 Task: Create a due date automation trigger when advanced on, 2 hours after a card is due add fields with custom field "Resume" set to a date less than 1 days from now.
Action: Mouse moved to (835, 248)
Screenshot: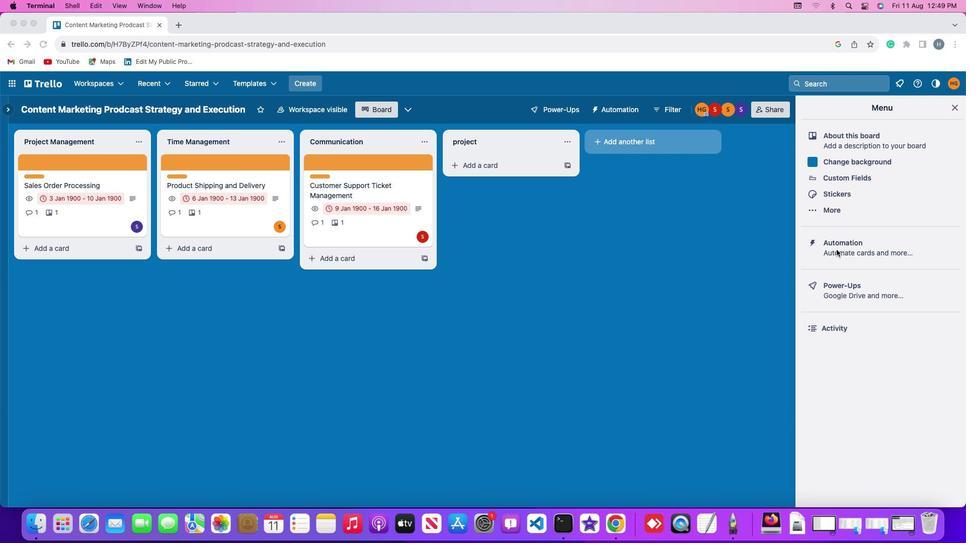 
Action: Mouse pressed left at (835, 248)
Screenshot: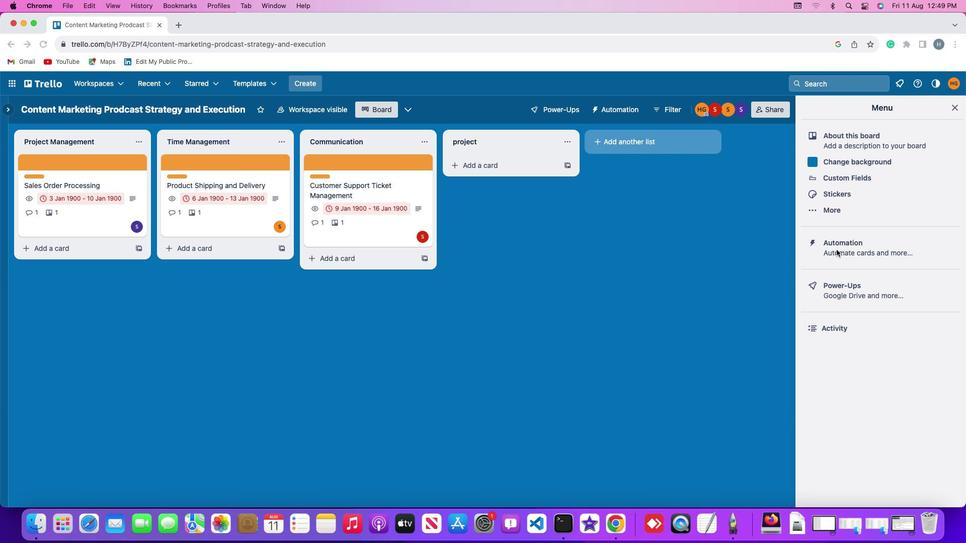 
Action: Mouse pressed left at (835, 248)
Screenshot: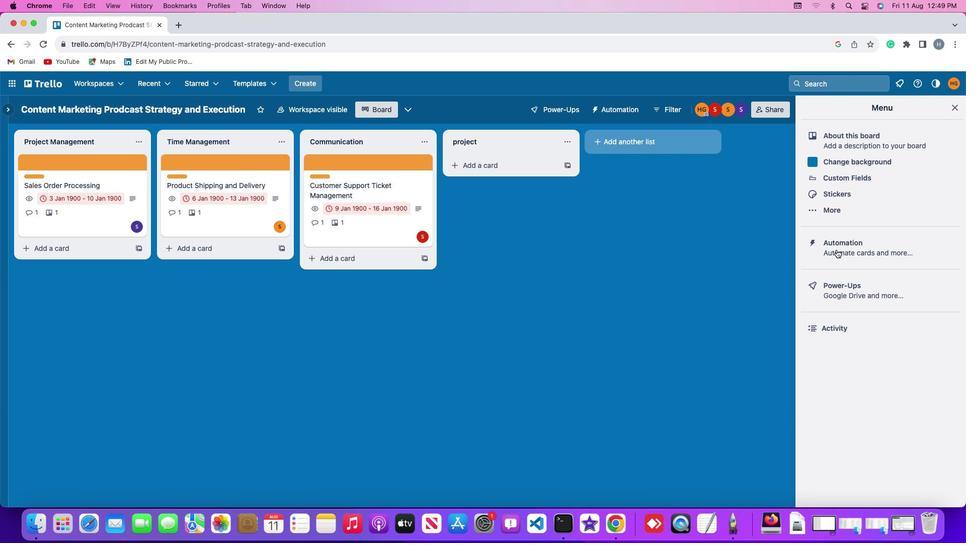 
Action: Mouse moved to (44, 238)
Screenshot: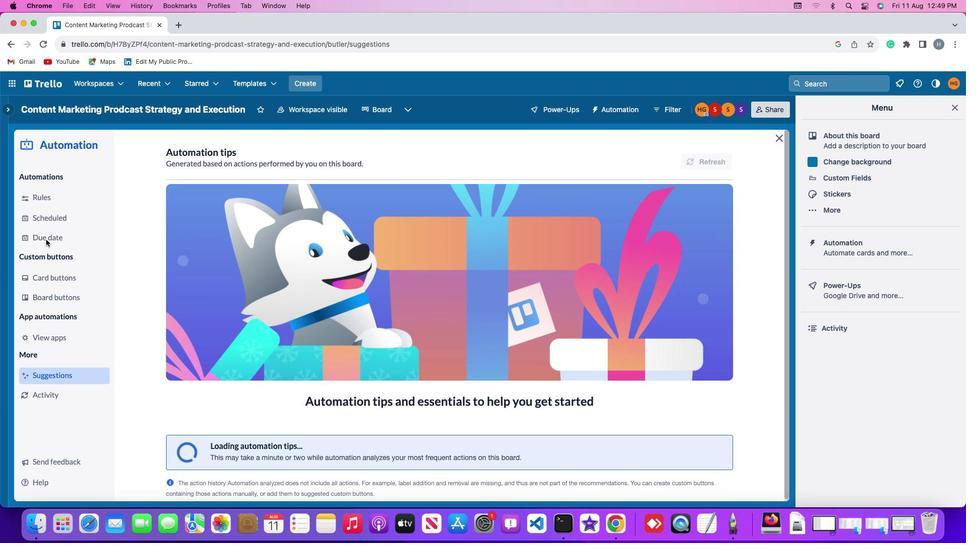 
Action: Mouse pressed left at (44, 238)
Screenshot: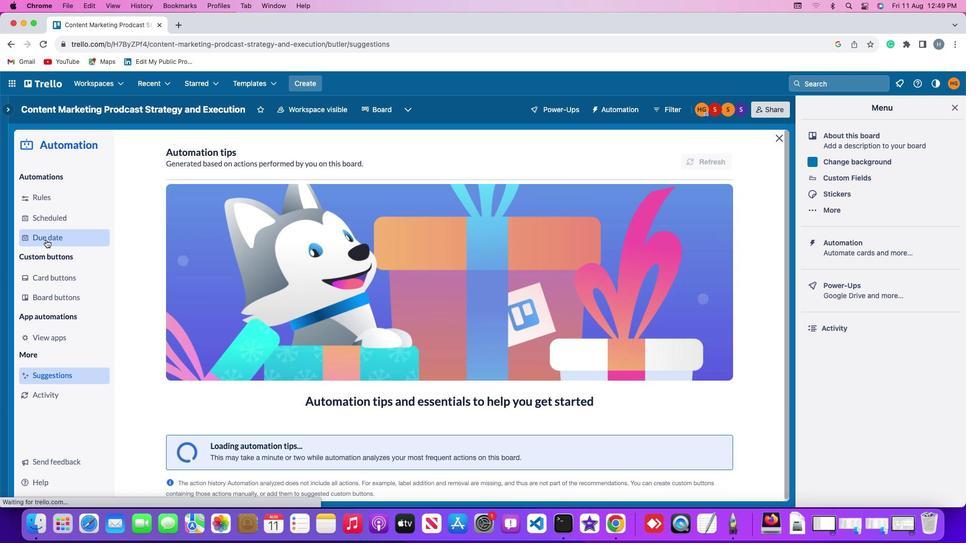 
Action: Mouse moved to (688, 155)
Screenshot: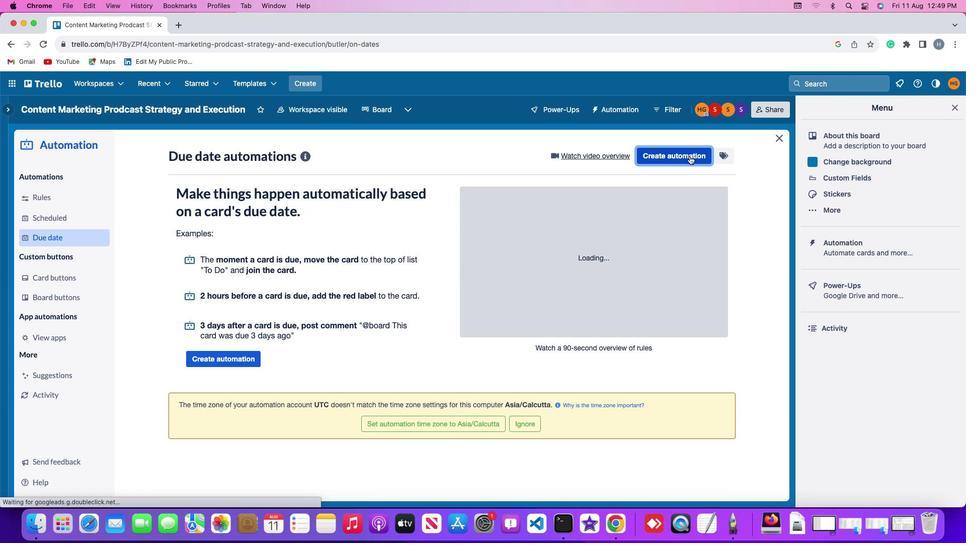 
Action: Mouse pressed left at (688, 155)
Screenshot: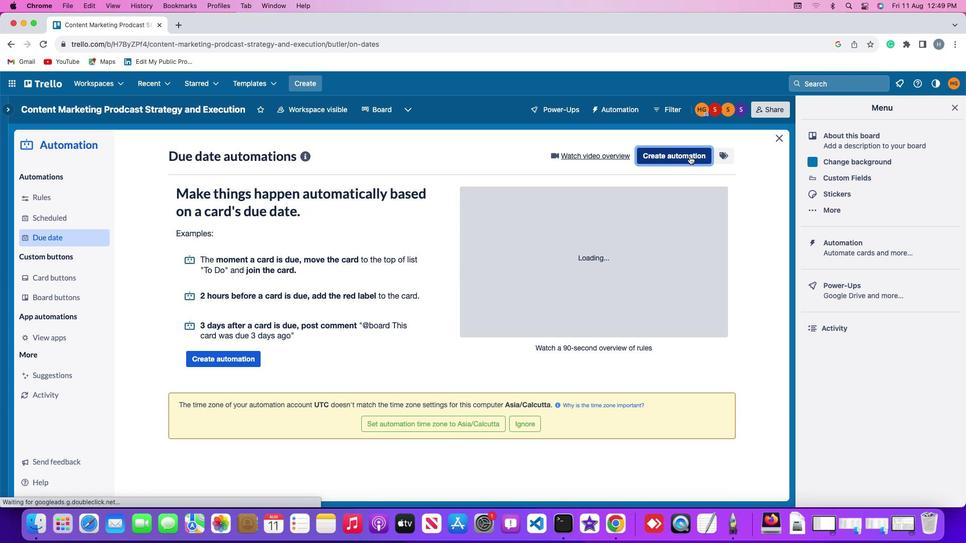 
Action: Mouse moved to (231, 251)
Screenshot: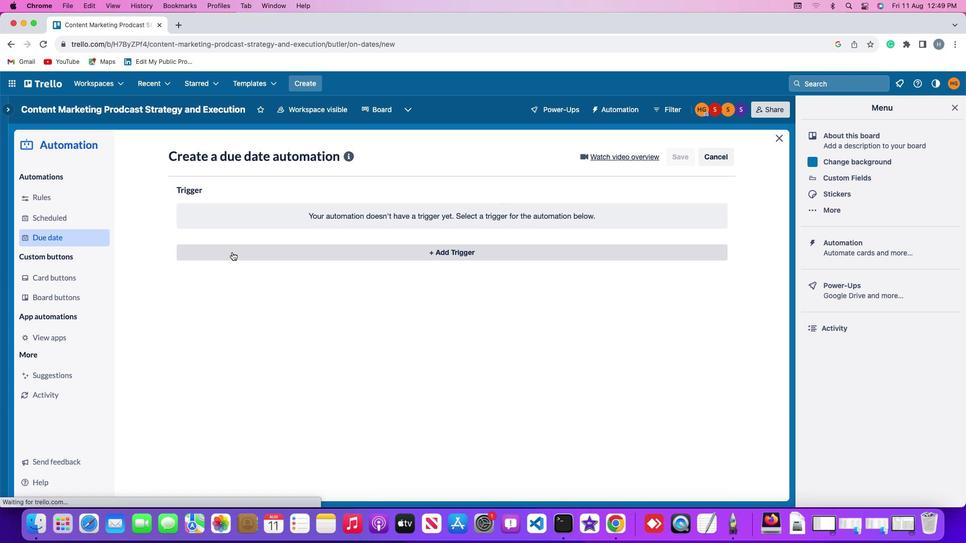 
Action: Mouse pressed left at (231, 251)
Screenshot: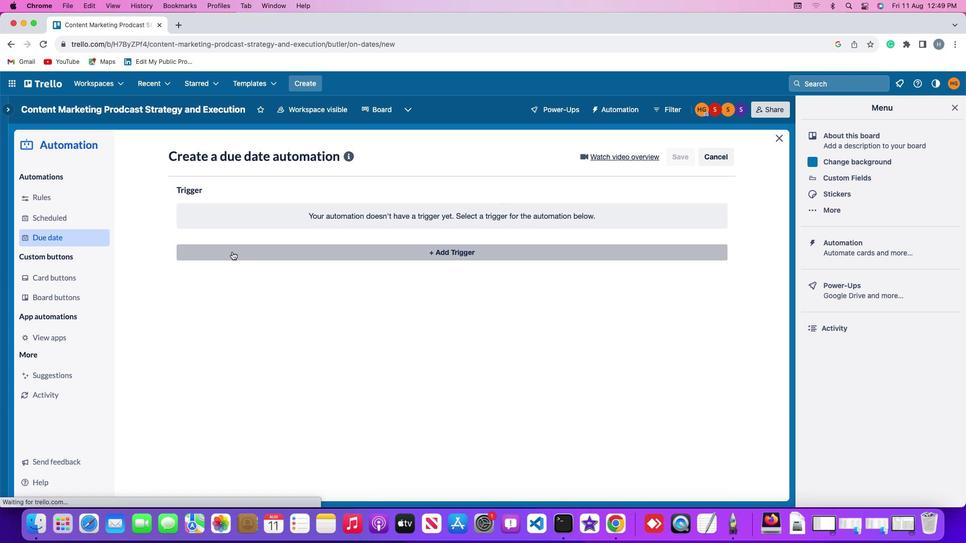 
Action: Mouse moved to (193, 407)
Screenshot: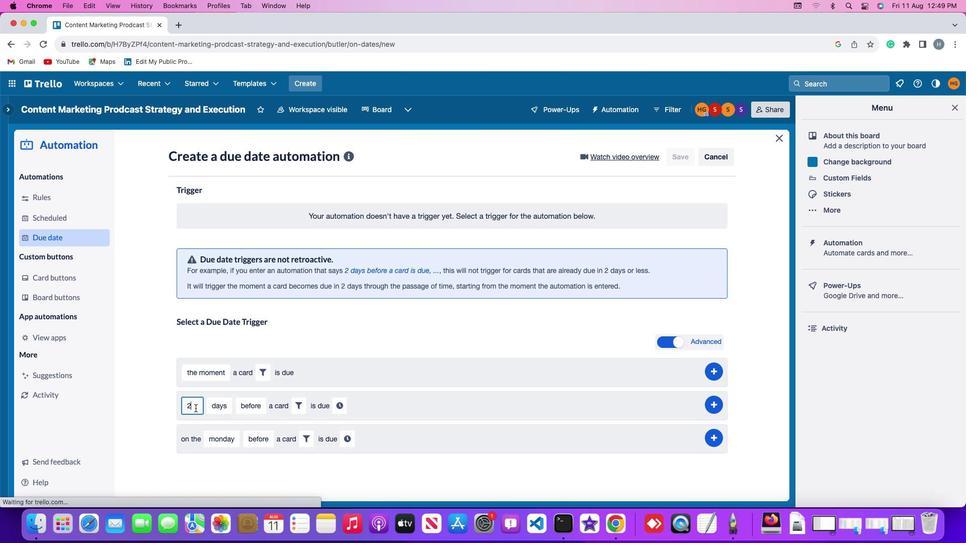 
Action: Mouse pressed left at (193, 407)
Screenshot: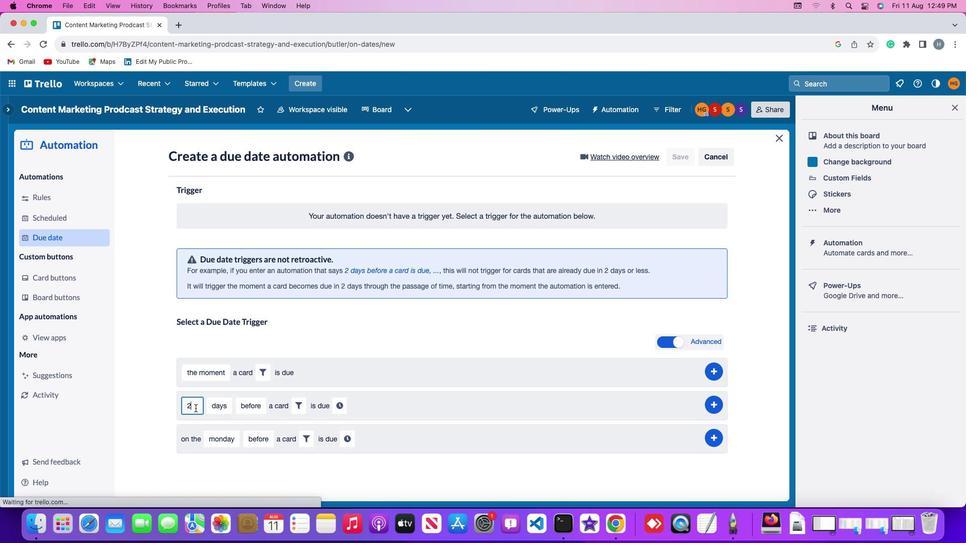 
Action: Mouse moved to (193, 407)
Screenshot: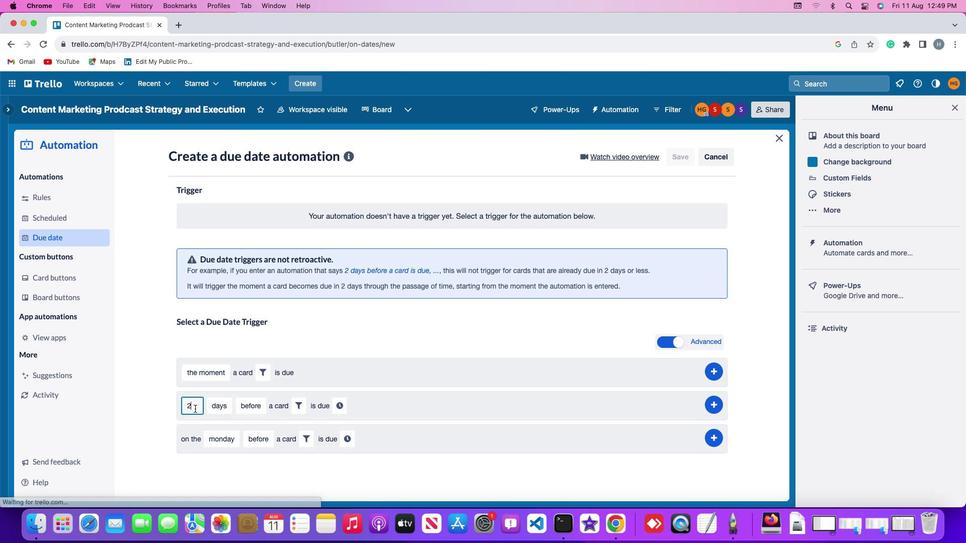 
Action: Key pressed Key.backspace'2'
Screenshot: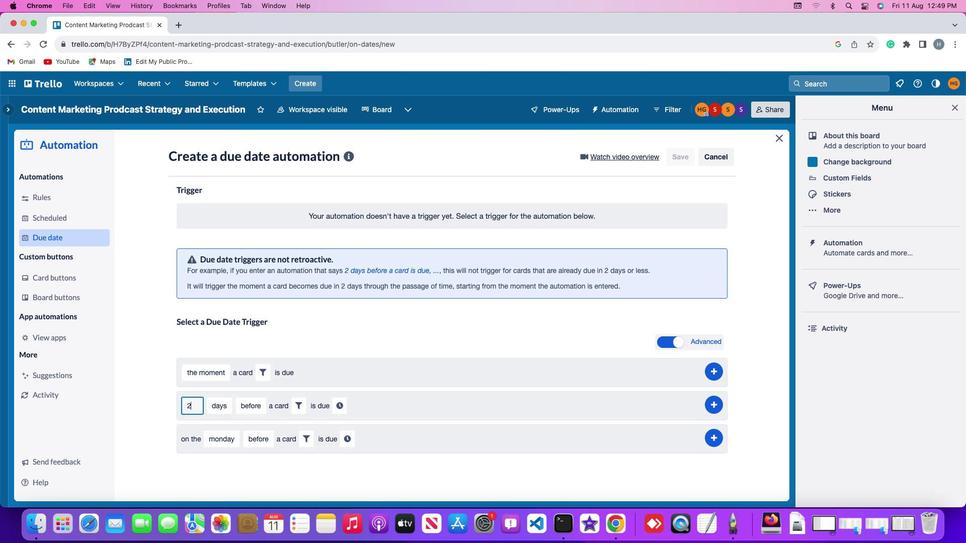 
Action: Mouse moved to (211, 404)
Screenshot: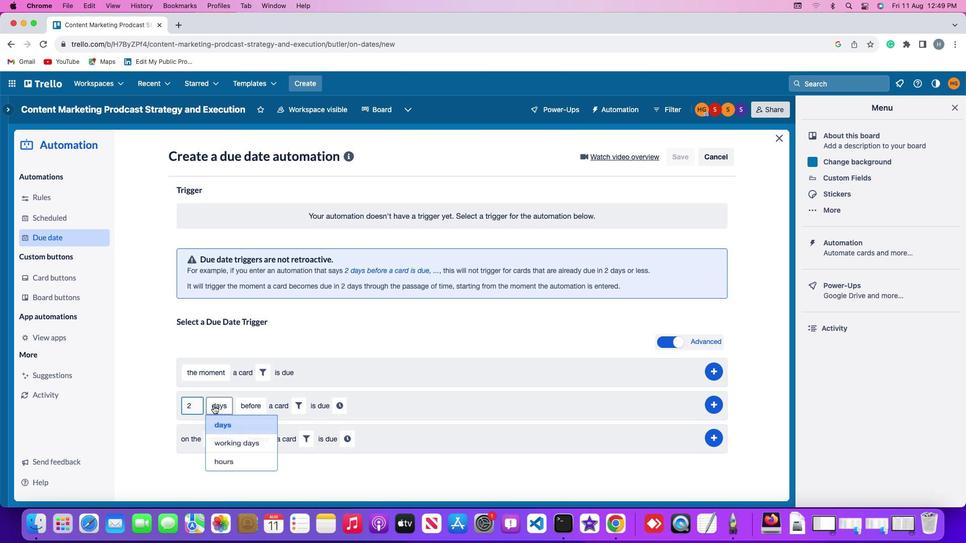 
Action: Mouse pressed left at (211, 404)
Screenshot: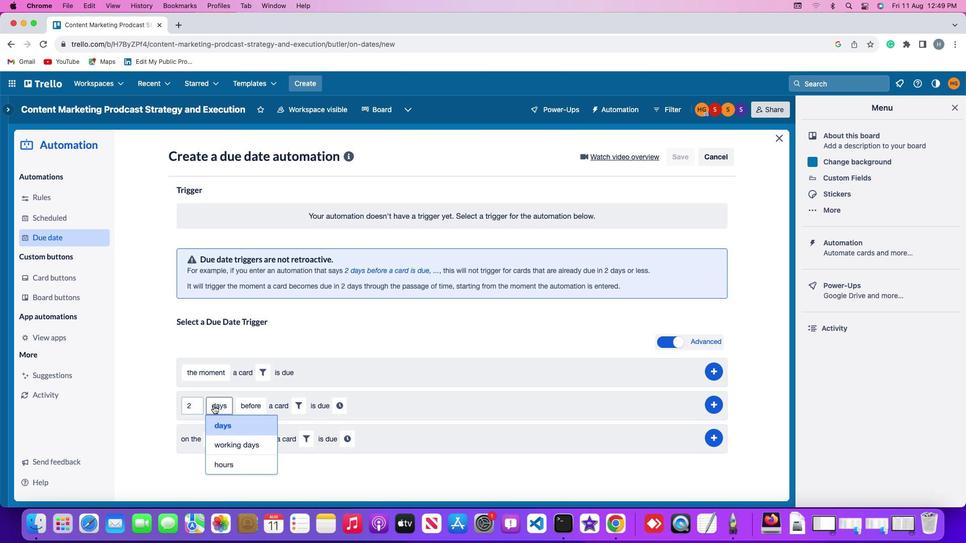 
Action: Mouse moved to (224, 470)
Screenshot: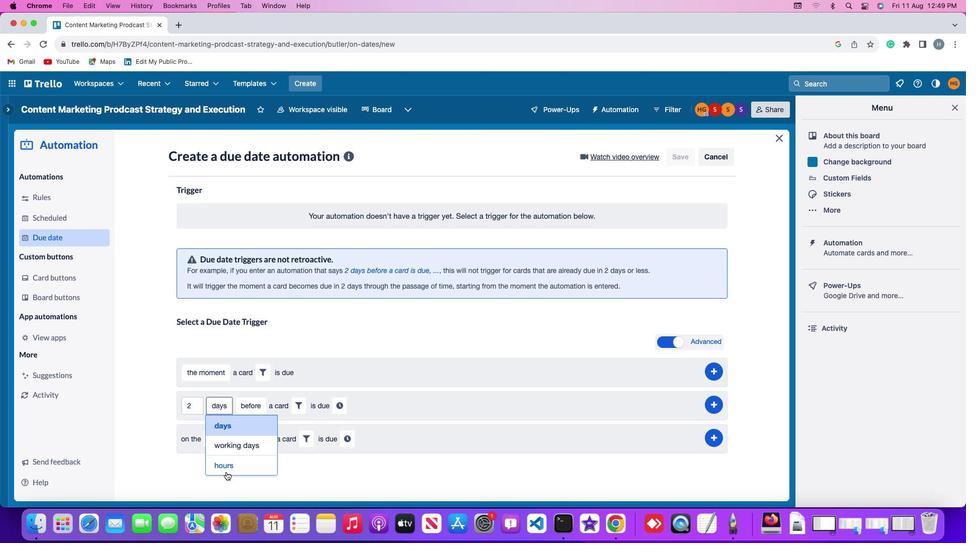 
Action: Mouse pressed left at (224, 470)
Screenshot: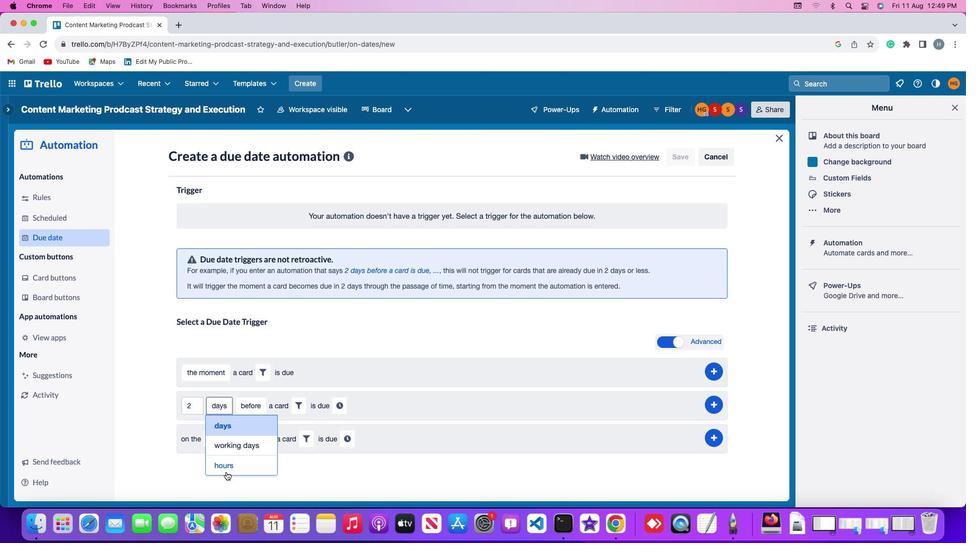 
Action: Mouse moved to (251, 405)
Screenshot: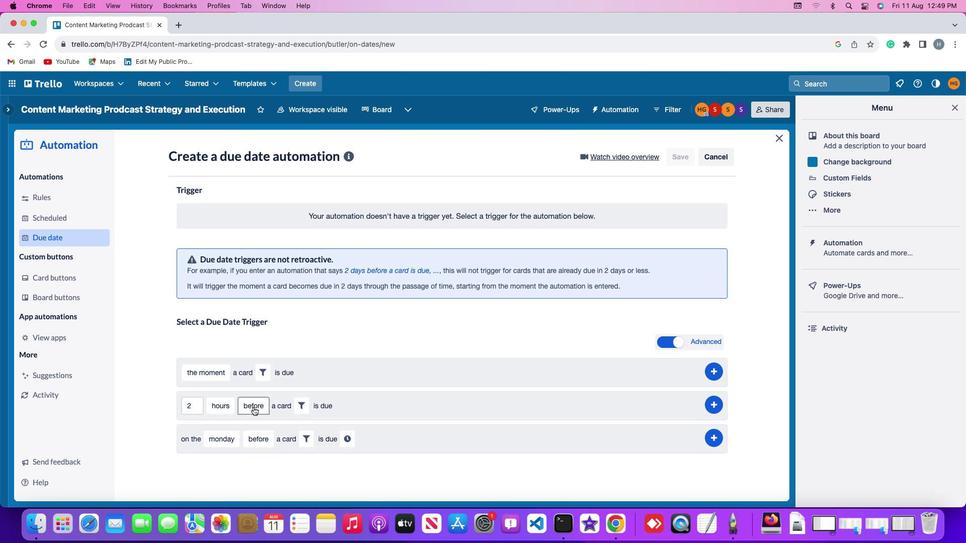
Action: Mouse pressed left at (251, 405)
Screenshot: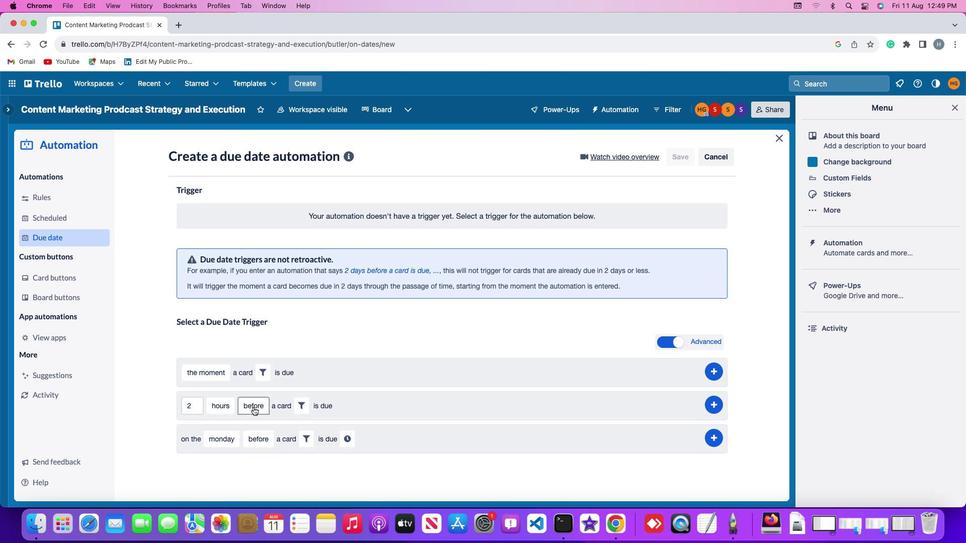 
Action: Mouse moved to (259, 441)
Screenshot: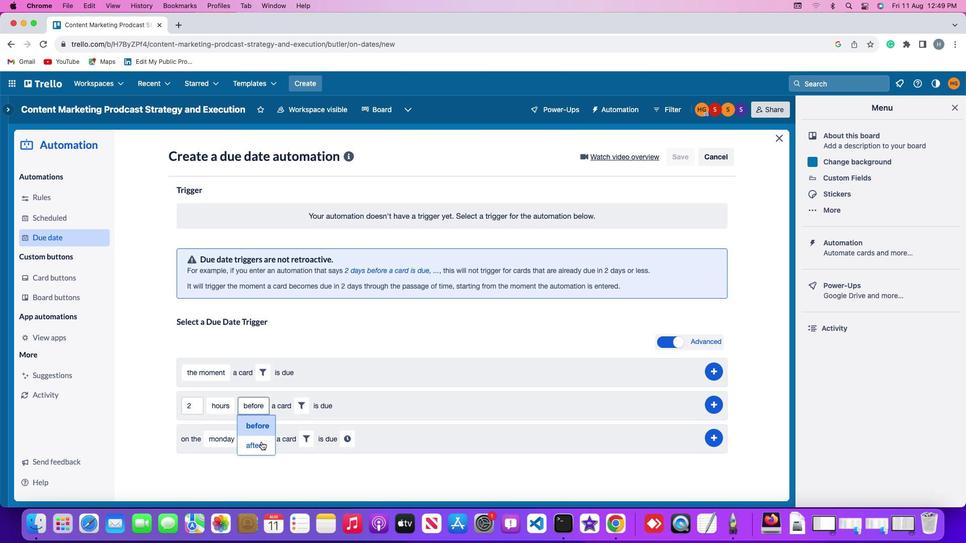 
Action: Mouse pressed left at (259, 441)
Screenshot: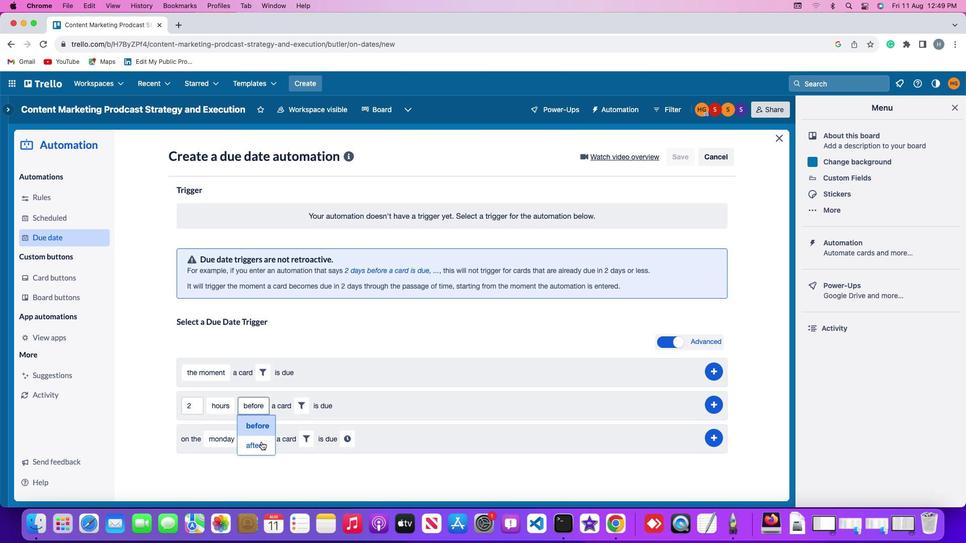
Action: Mouse moved to (295, 406)
Screenshot: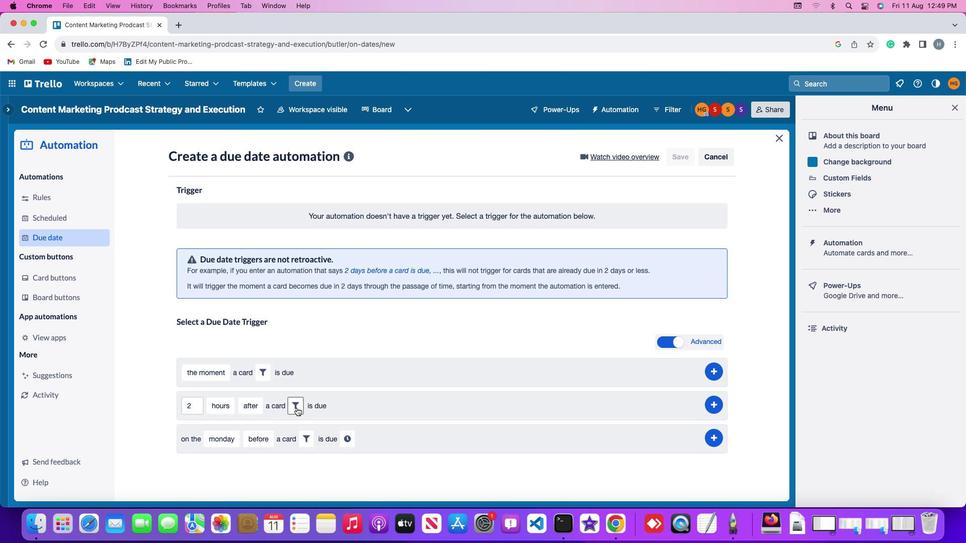 
Action: Mouse pressed left at (295, 406)
Screenshot: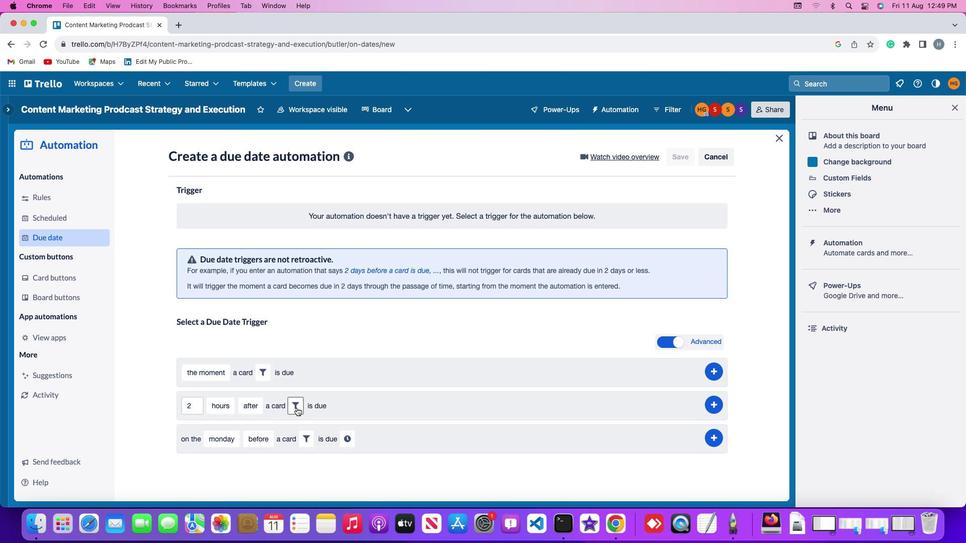 
Action: Mouse moved to (468, 434)
Screenshot: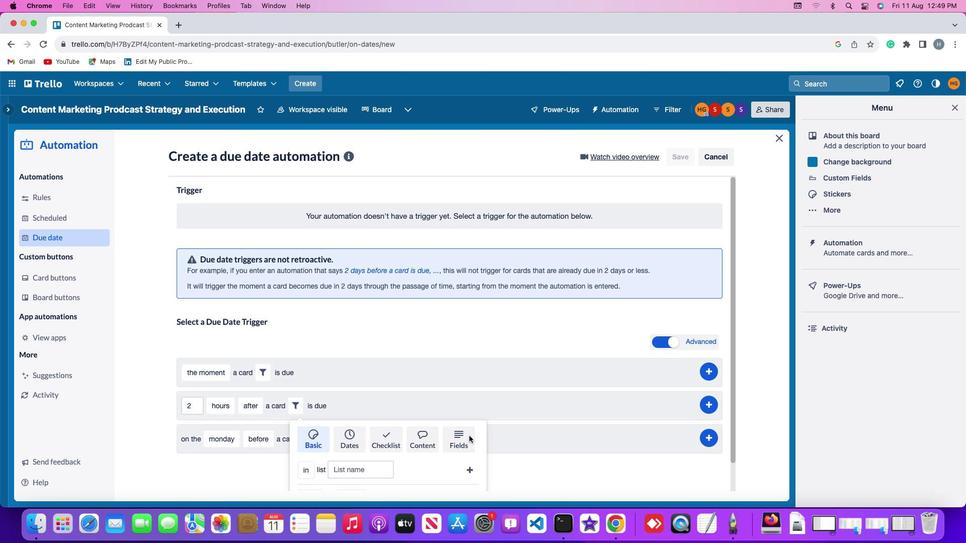
Action: Mouse pressed left at (468, 434)
Screenshot: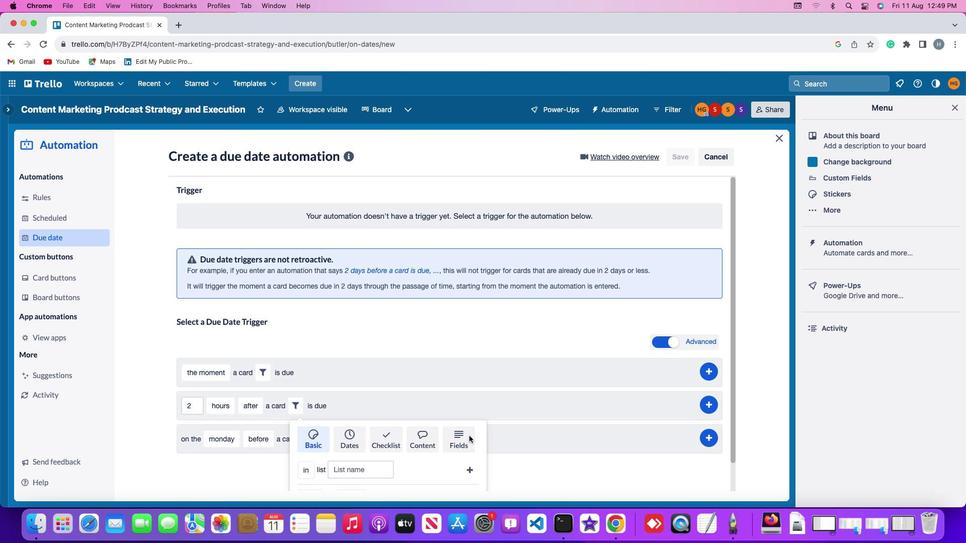 
Action: Mouse moved to (280, 457)
Screenshot: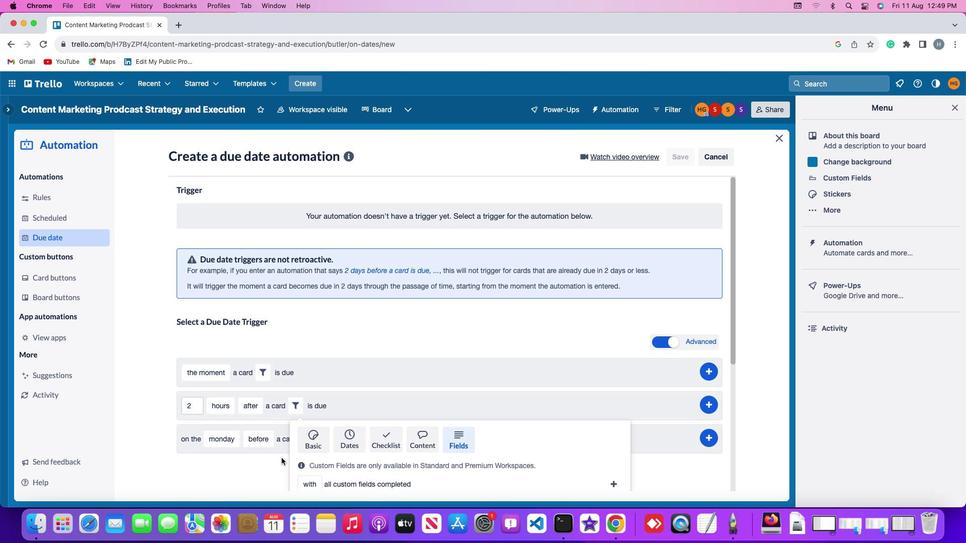 
Action: Mouse scrolled (280, 457) with delta (-1, -1)
Screenshot: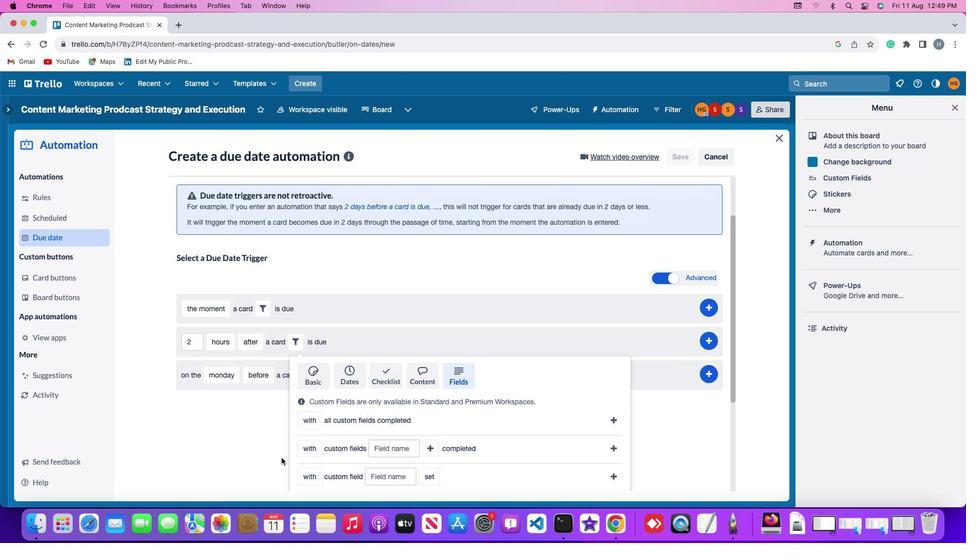 
Action: Mouse scrolled (280, 457) with delta (-1, -1)
Screenshot: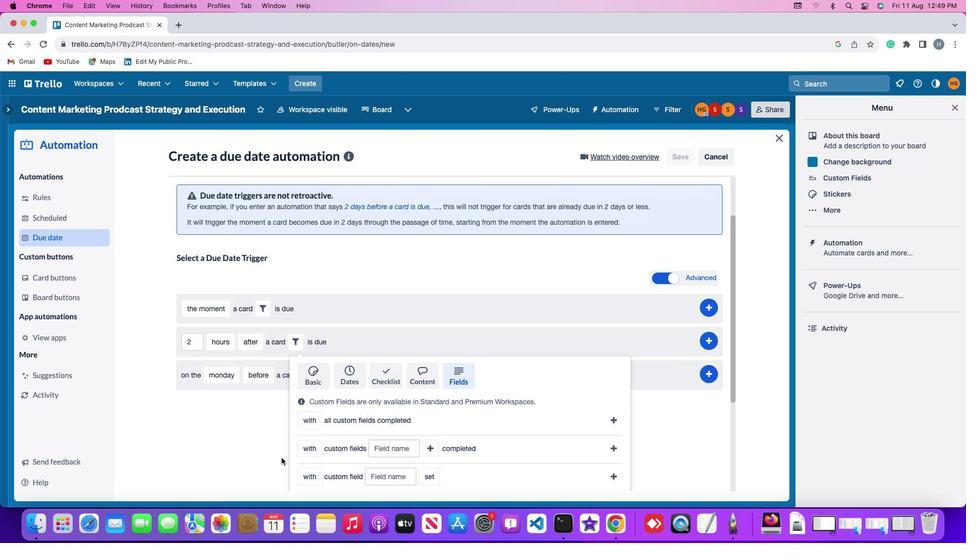 
Action: Mouse scrolled (280, 457) with delta (-1, -3)
Screenshot: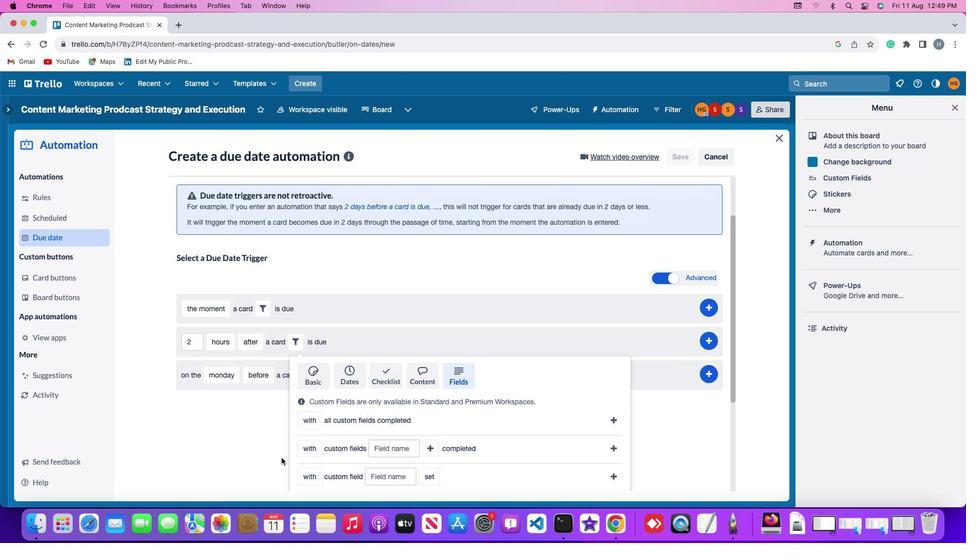 
Action: Mouse scrolled (280, 457) with delta (-1, -3)
Screenshot: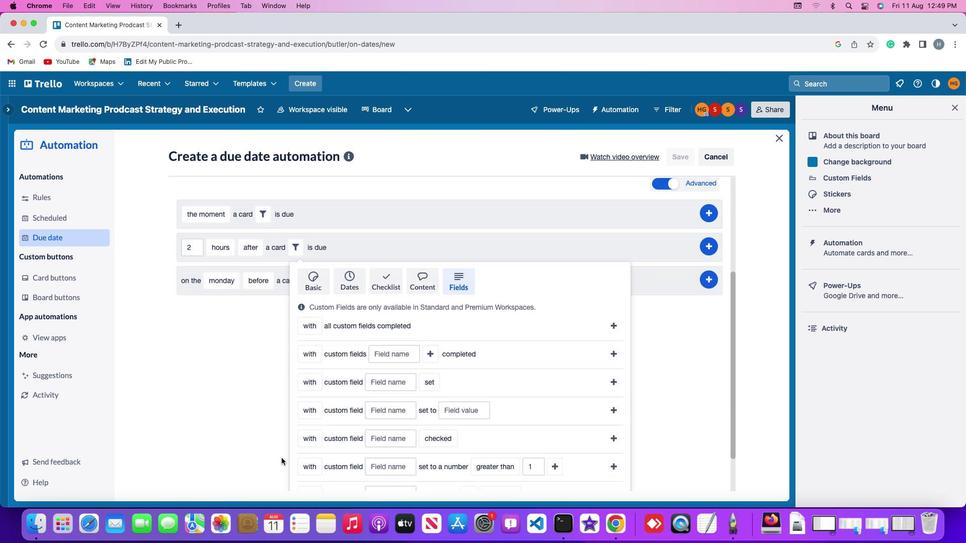 
Action: Mouse scrolled (280, 457) with delta (-1, -4)
Screenshot: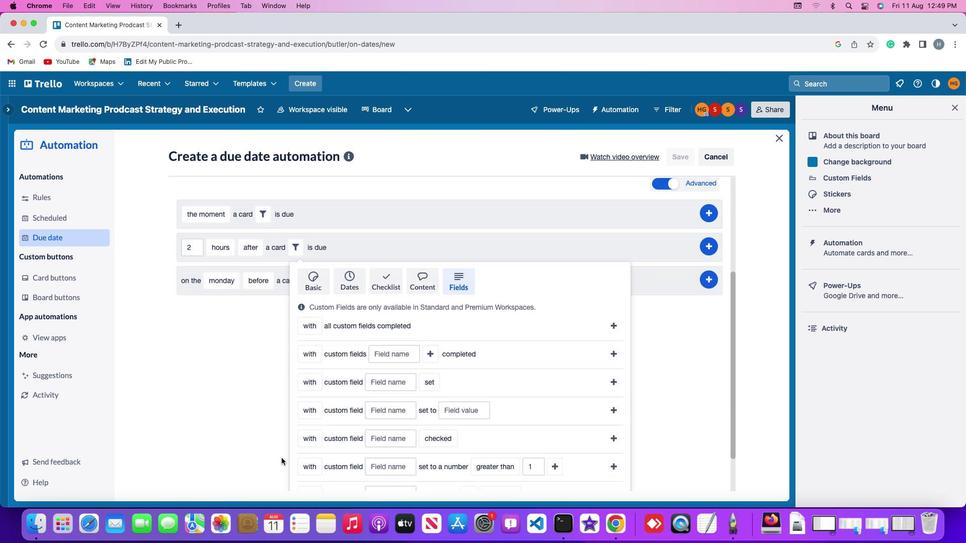 
Action: Mouse moved to (279, 457)
Screenshot: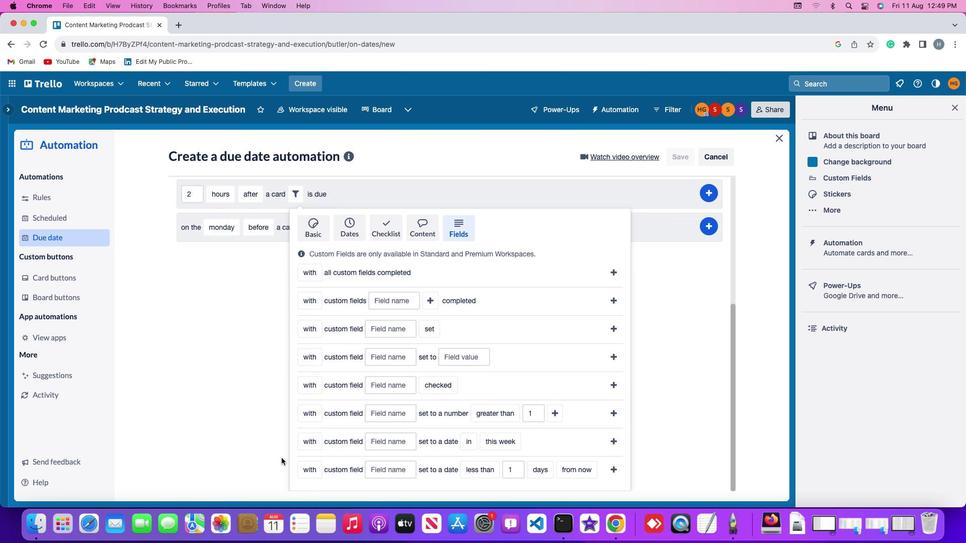 
Action: Mouse scrolled (279, 457) with delta (-1, -1)
Screenshot: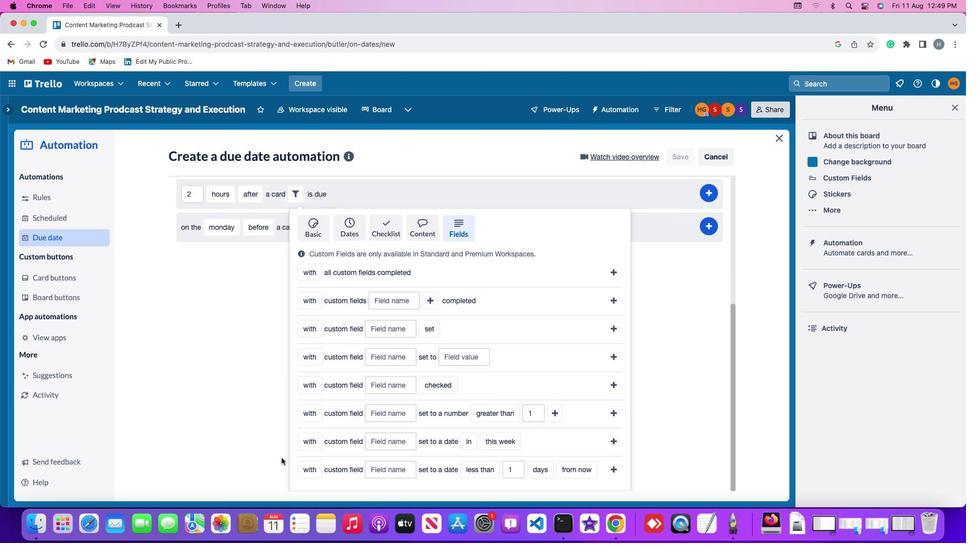 
Action: Mouse scrolled (279, 457) with delta (-1, -1)
Screenshot: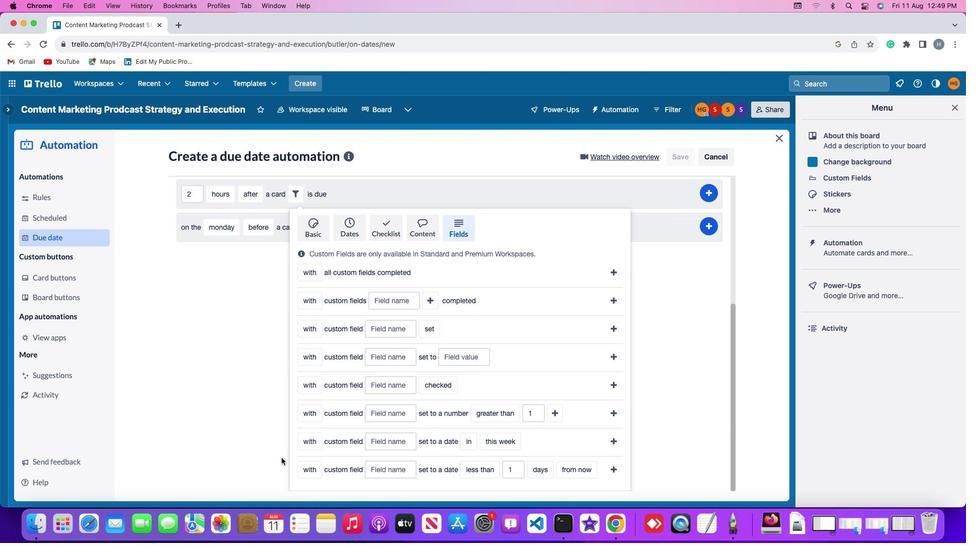 
Action: Mouse scrolled (279, 457) with delta (-1, -2)
Screenshot: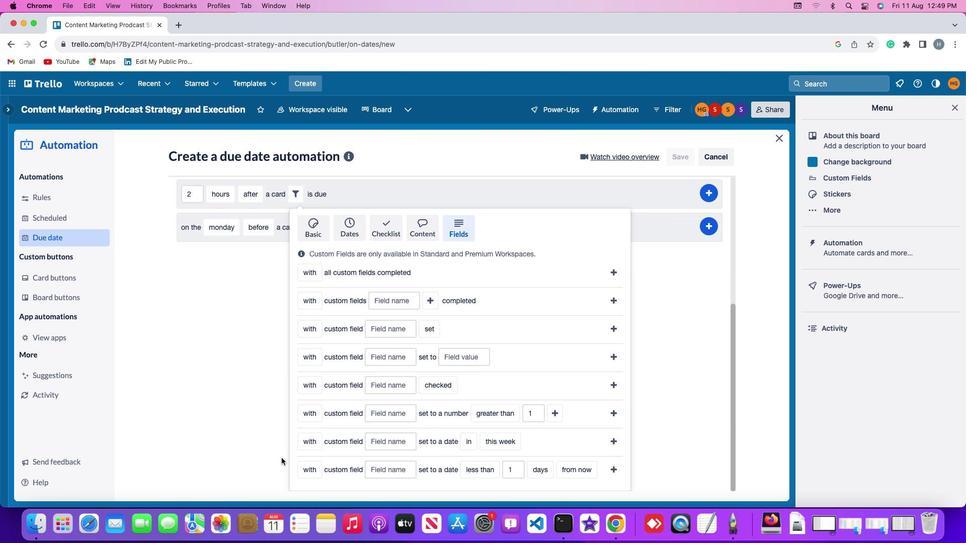 
Action: Mouse scrolled (279, 457) with delta (-1, -3)
Screenshot: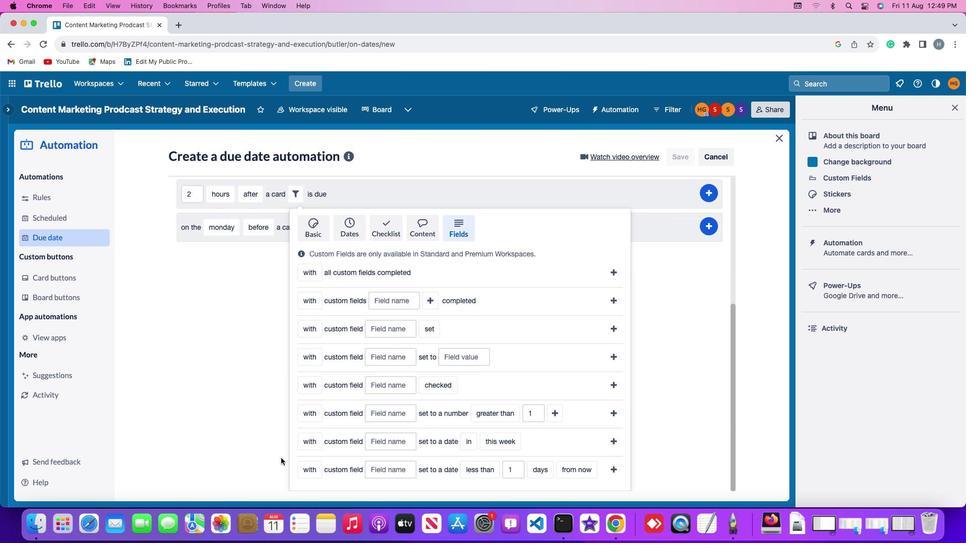 
Action: Mouse moved to (307, 465)
Screenshot: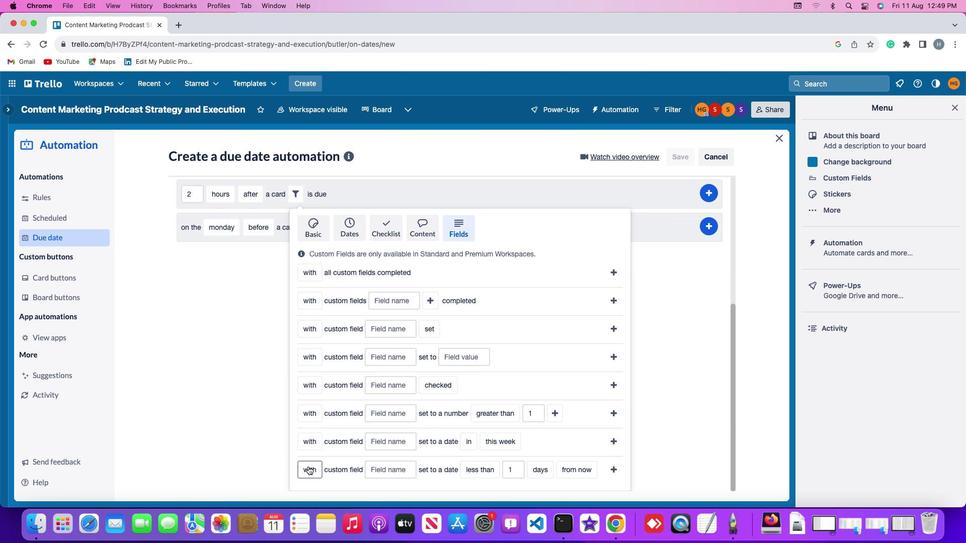 
Action: Mouse pressed left at (307, 465)
Screenshot: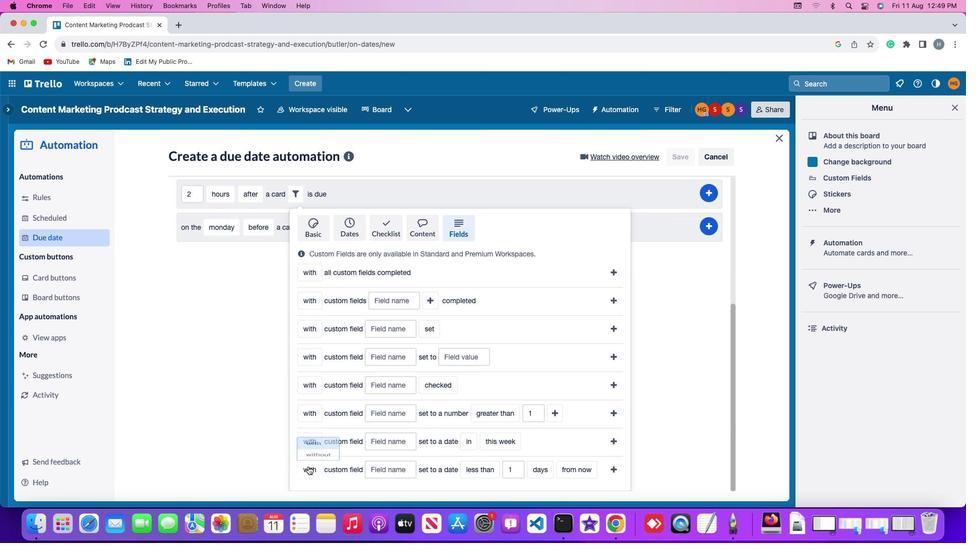 
Action: Mouse moved to (315, 431)
Screenshot: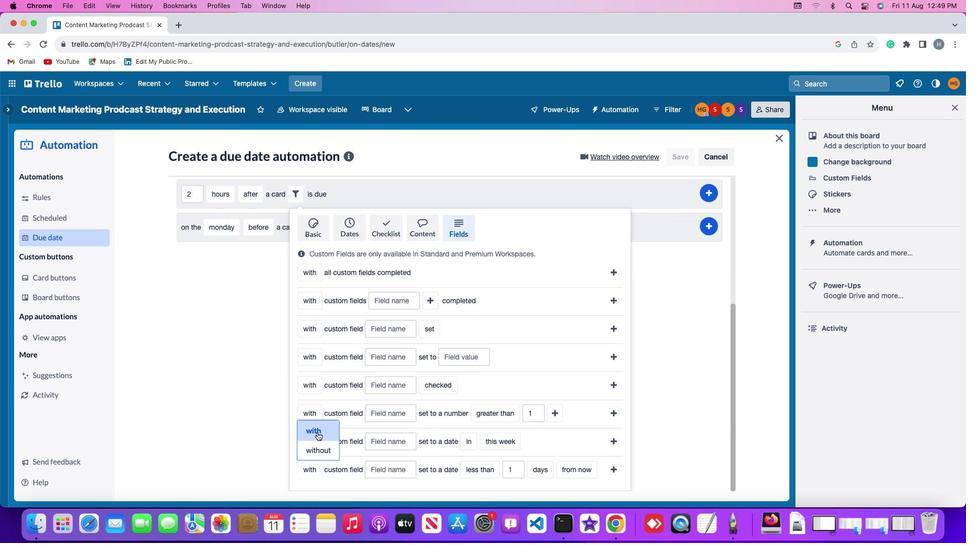 
Action: Mouse pressed left at (315, 431)
Screenshot: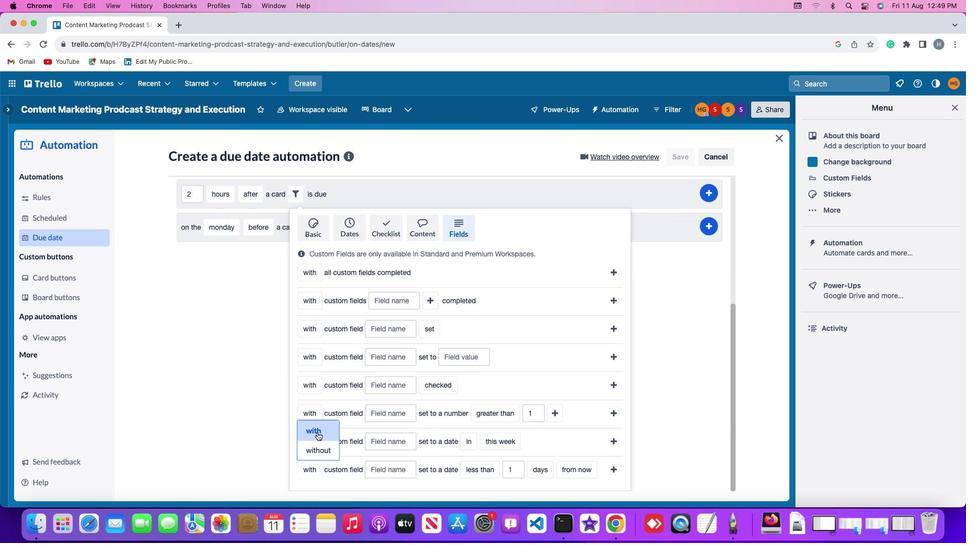 
Action: Mouse moved to (385, 467)
Screenshot: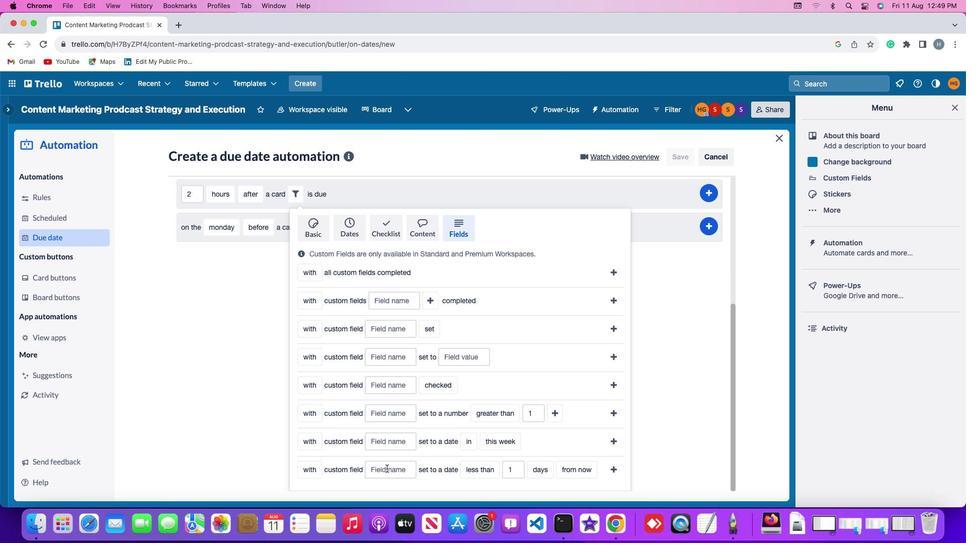 
Action: Mouse pressed left at (385, 467)
Screenshot: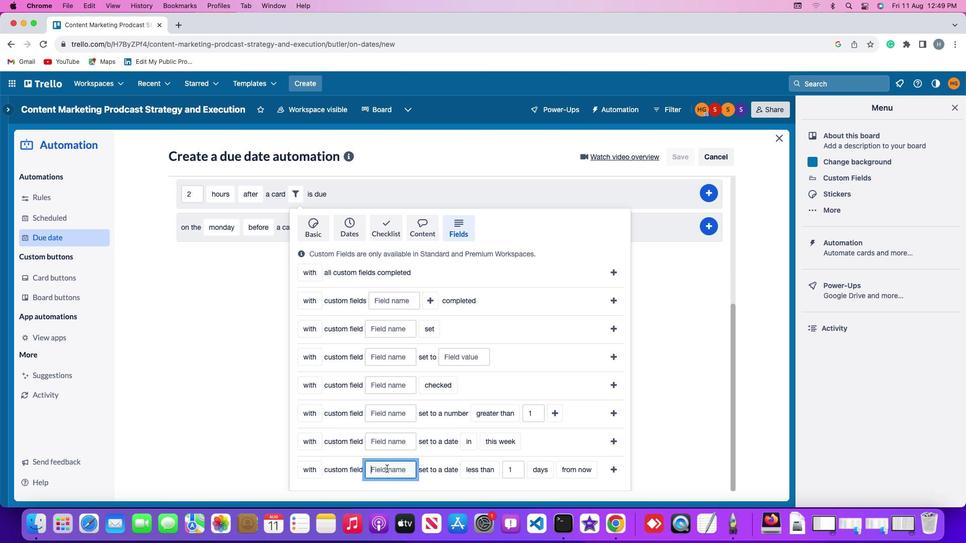 
Action: Mouse moved to (386, 466)
Screenshot: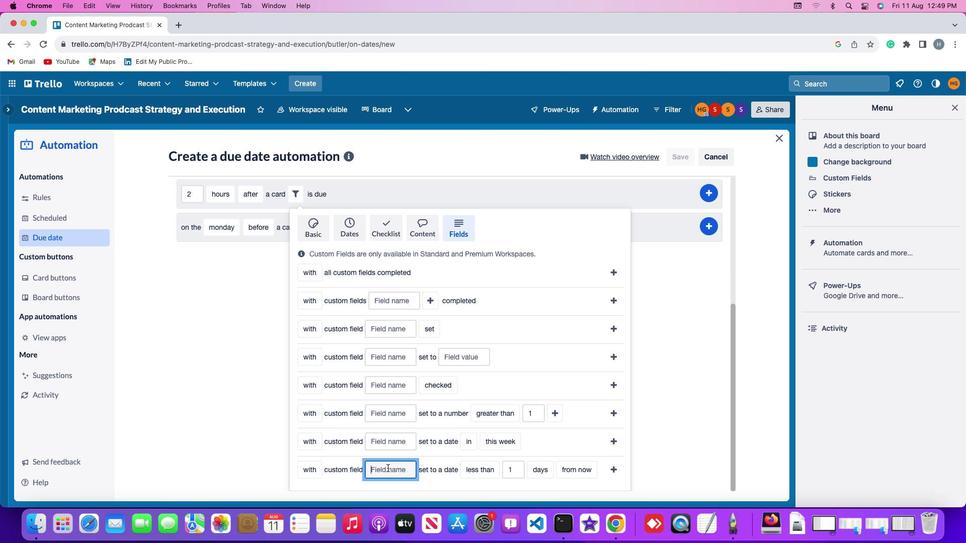 
Action: Key pressed Key.shift'R''e''s''u''m''e'
Screenshot: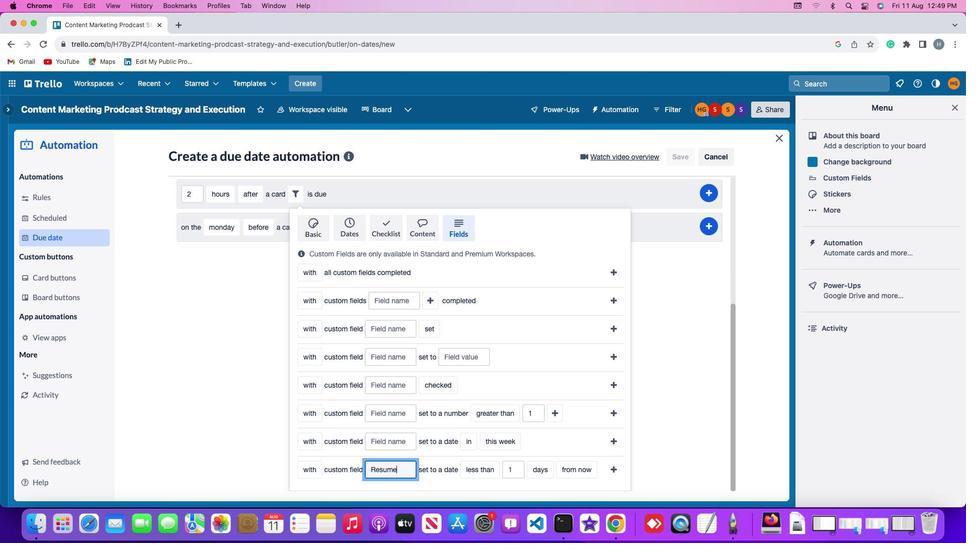 
Action: Mouse moved to (471, 471)
Screenshot: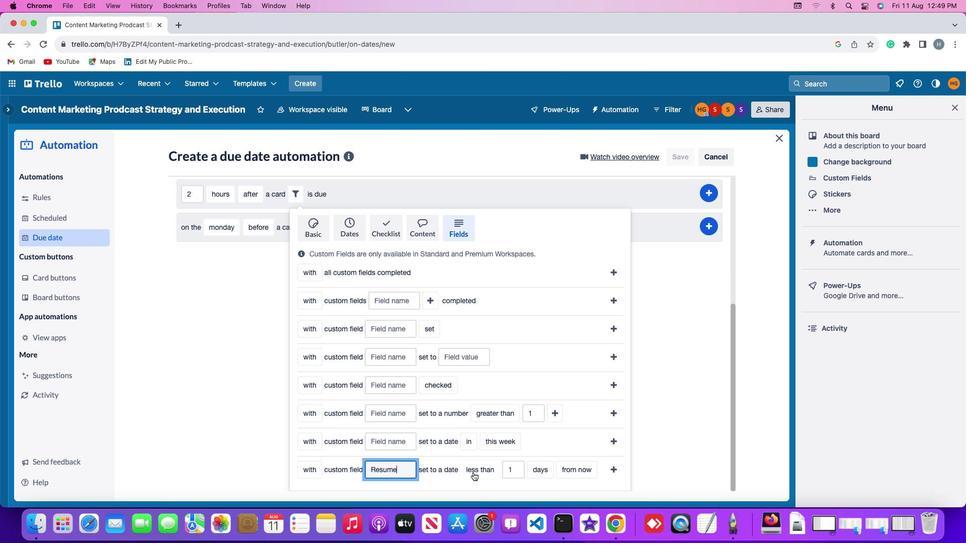 
Action: Mouse pressed left at (471, 471)
Screenshot: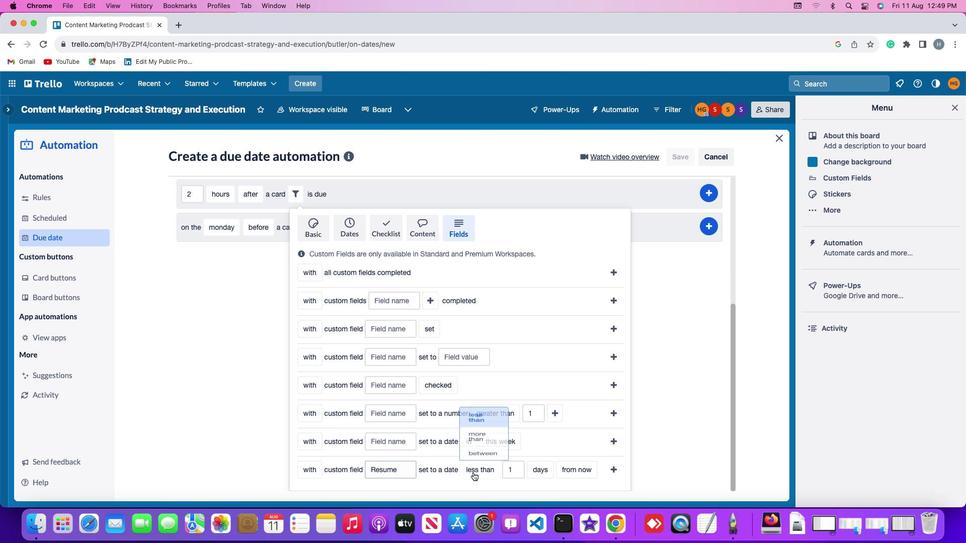 
Action: Mouse moved to (475, 396)
Screenshot: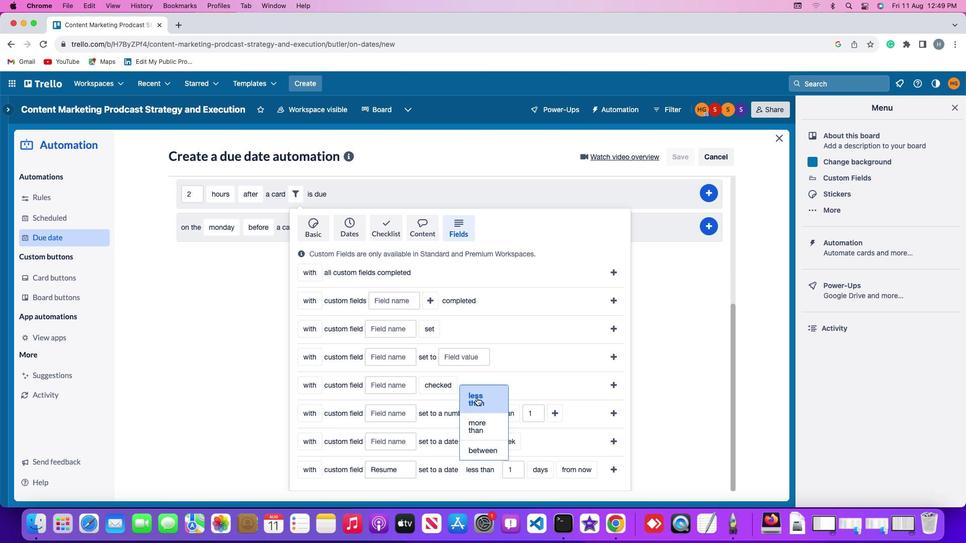 
Action: Mouse pressed left at (475, 396)
Screenshot: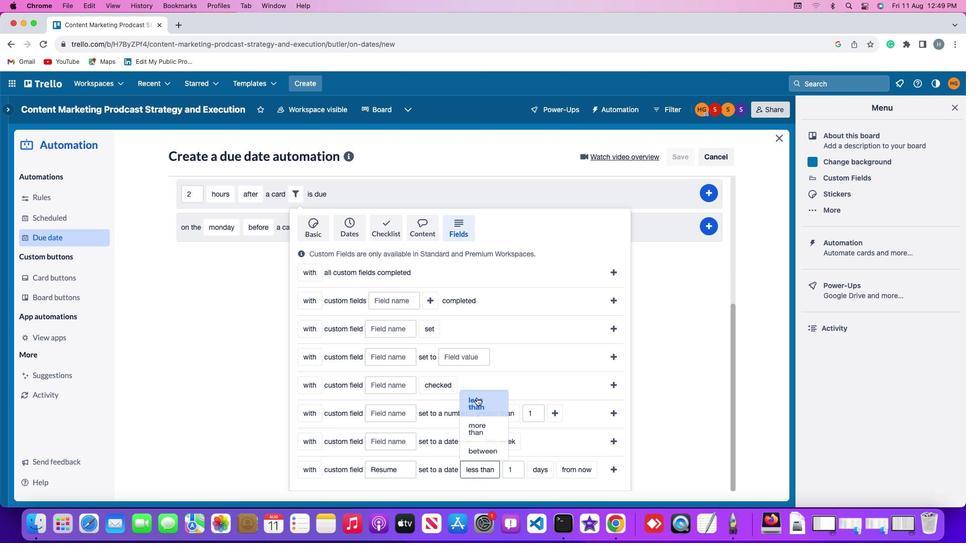 
Action: Mouse moved to (516, 470)
Screenshot: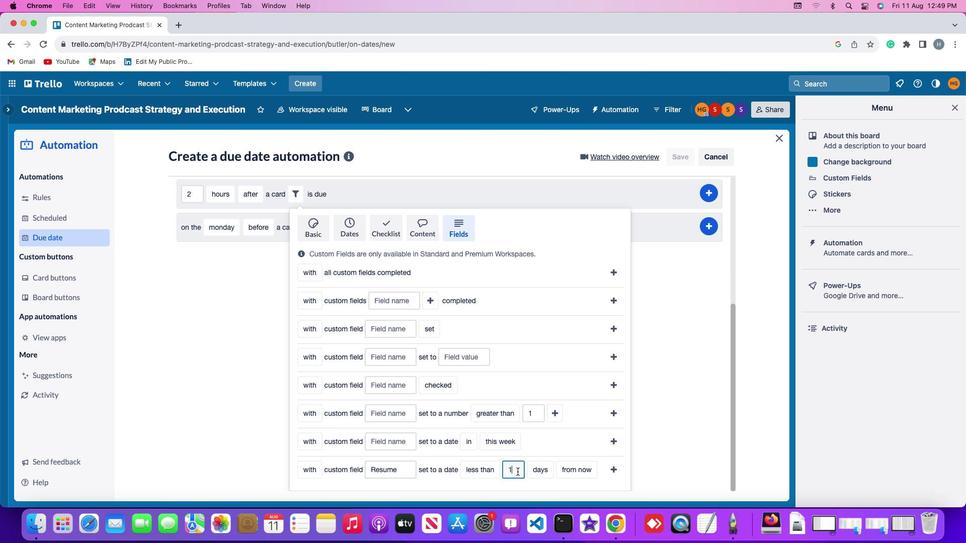 
Action: Mouse pressed left at (516, 470)
Screenshot: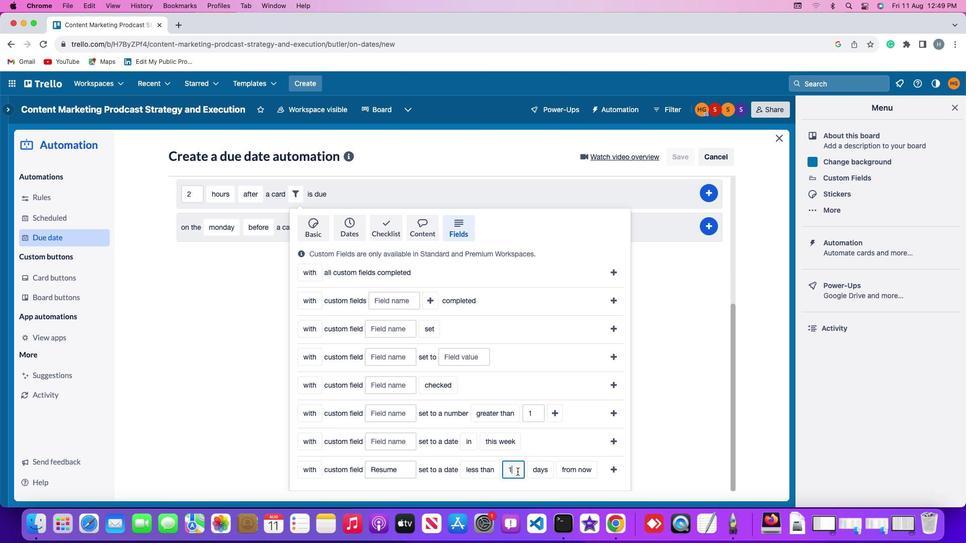 
Action: Mouse moved to (516, 470)
Screenshot: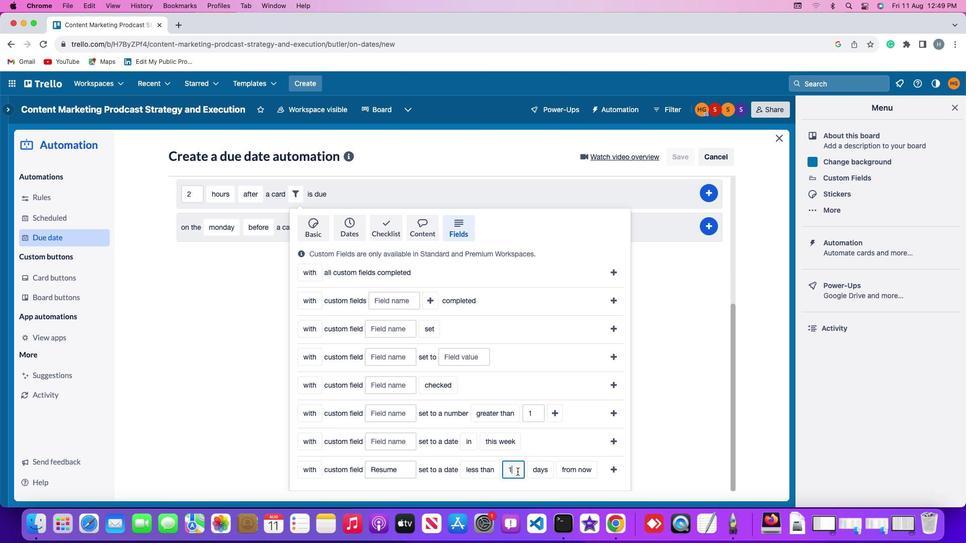 
Action: Key pressed Key.backspace
Screenshot: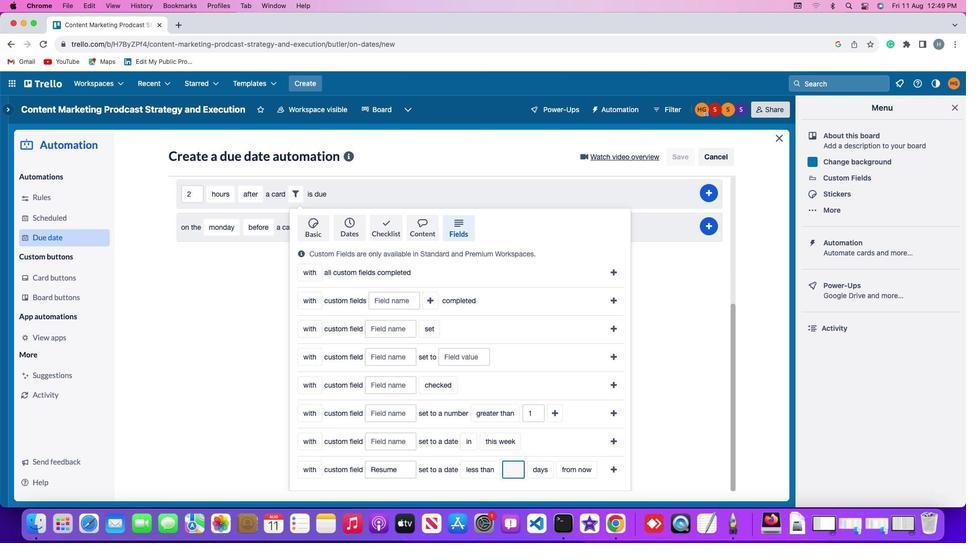 
Action: Mouse moved to (517, 470)
Screenshot: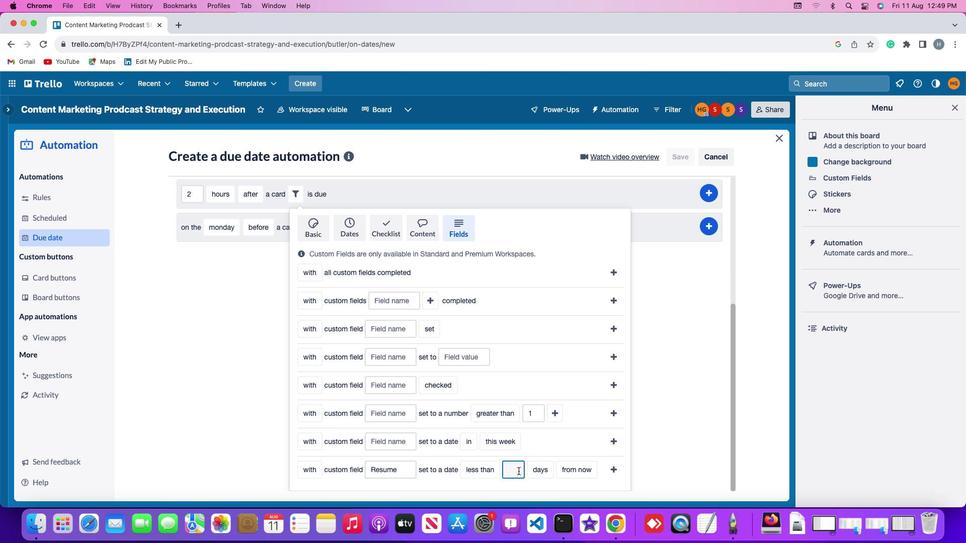 
Action: Key pressed '1'
Screenshot: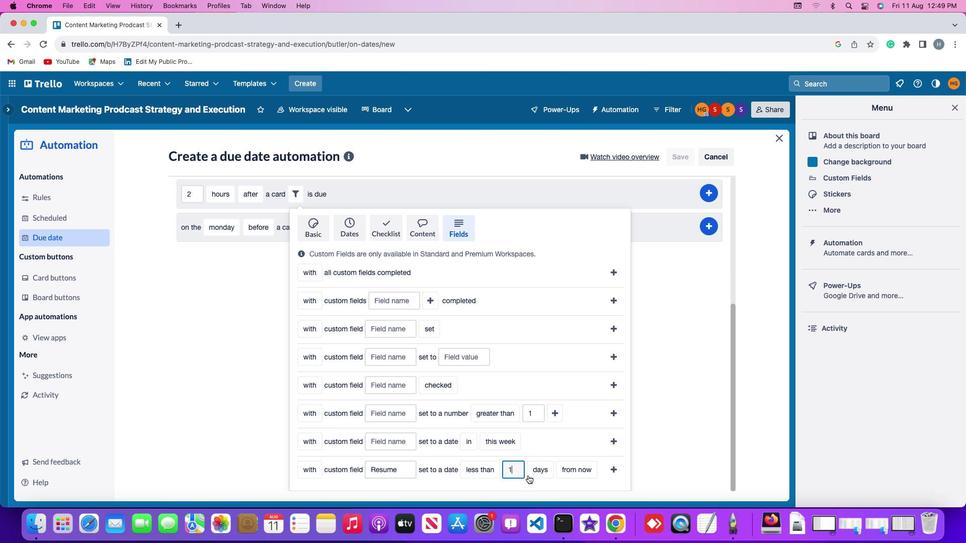 
Action: Mouse moved to (537, 472)
Screenshot: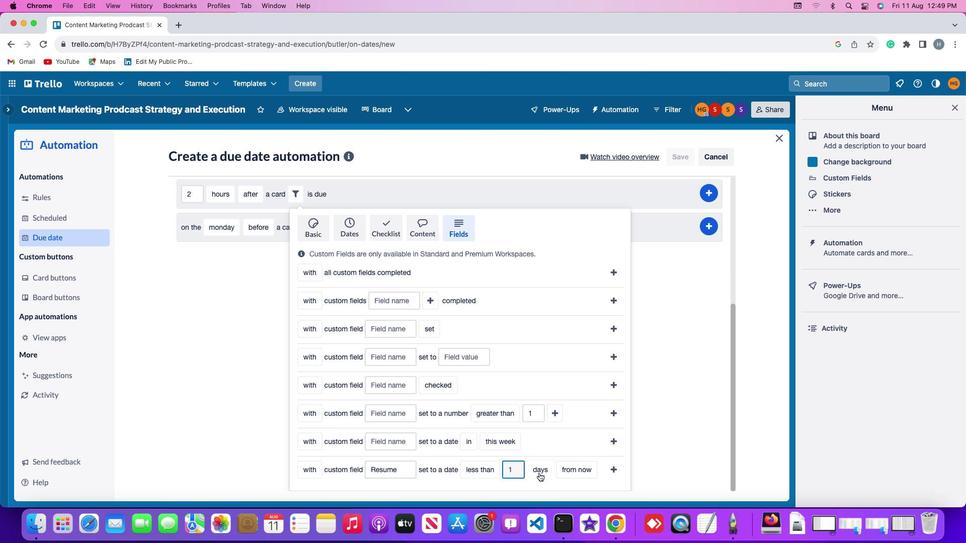 
Action: Mouse pressed left at (537, 472)
Screenshot: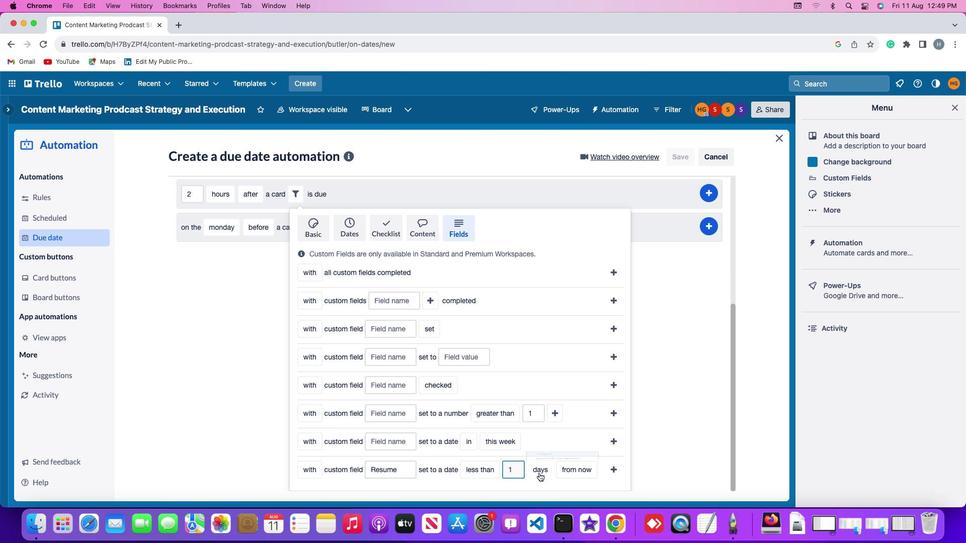 
Action: Mouse moved to (552, 428)
Screenshot: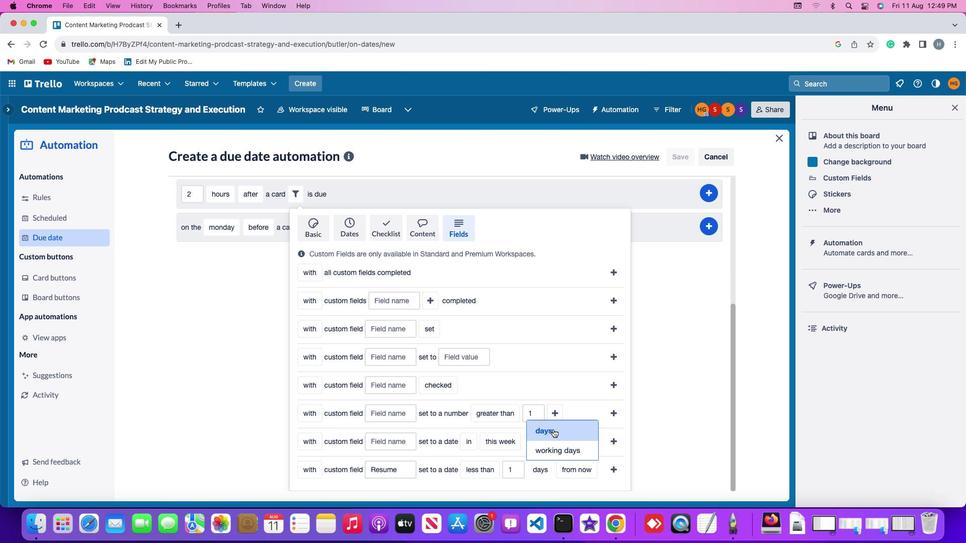 
Action: Mouse pressed left at (552, 428)
Screenshot: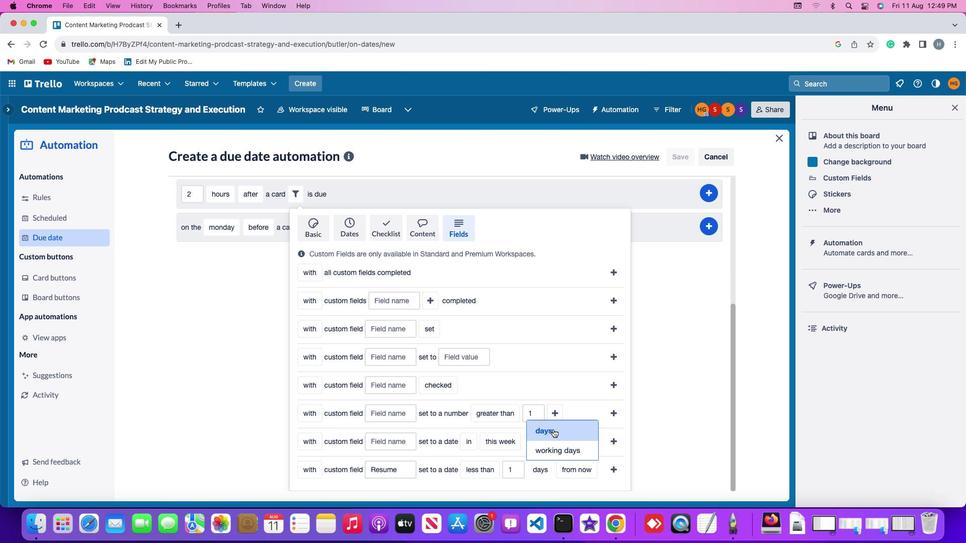 
Action: Mouse moved to (583, 468)
Screenshot: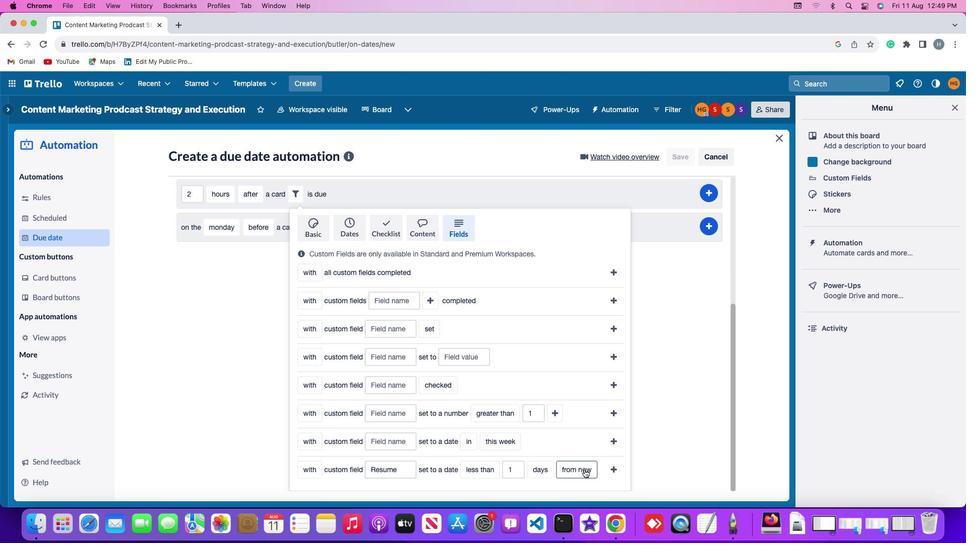 
Action: Mouse pressed left at (583, 468)
Screenshot: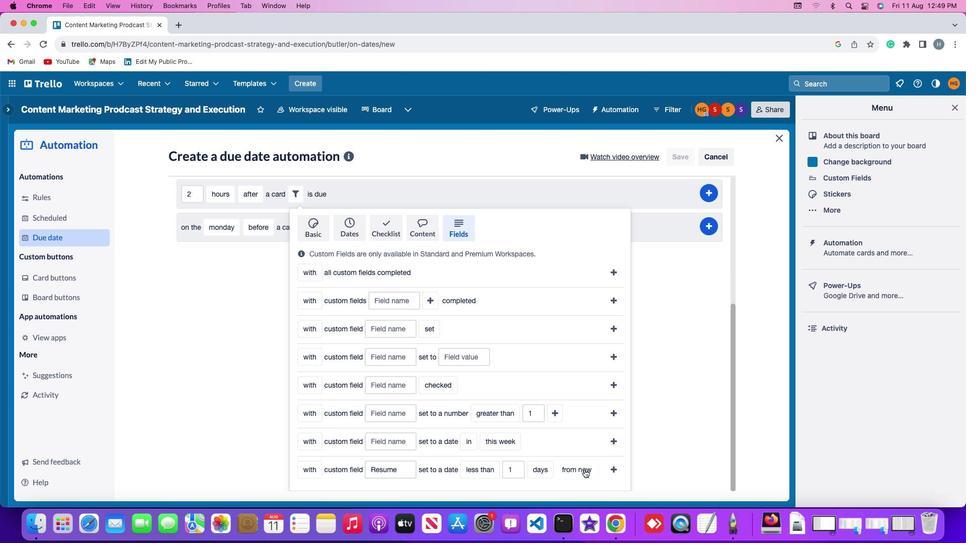 
Action: Mouse moved to (578, 424)
Screenshot: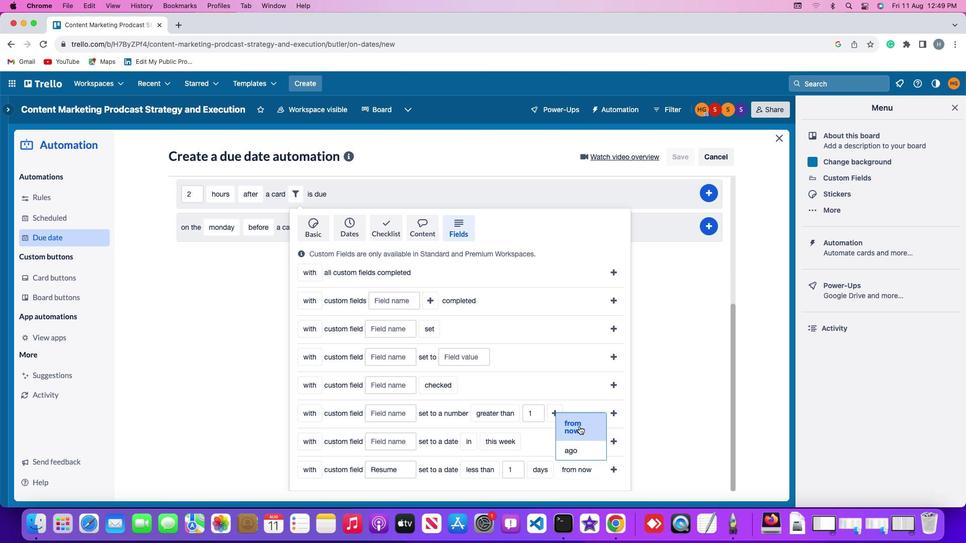 
Action: Mouse pressed left at (578, 424)
Screenshot: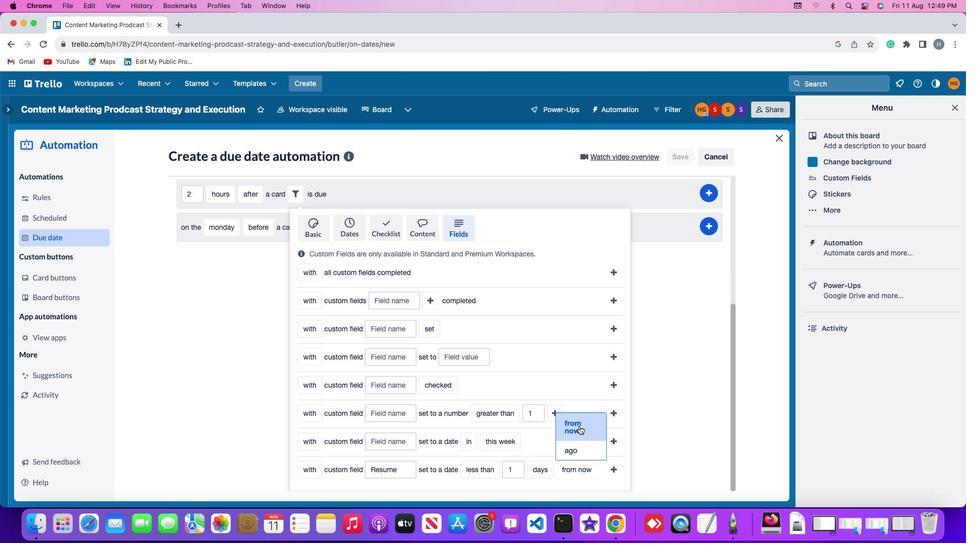 
Action: Mouse moved to (612, 463)
Screenshot: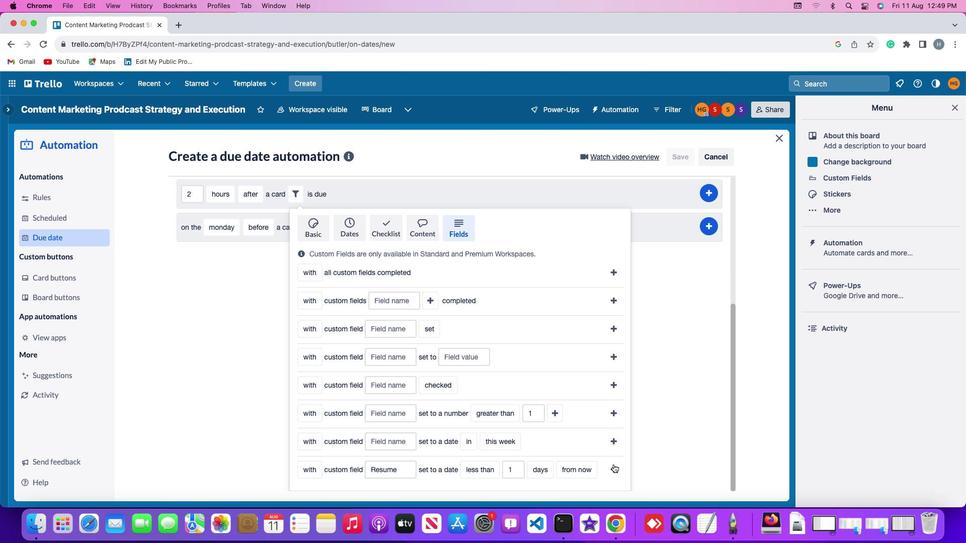 
Action: Mouse pressed left at (612, 463)
Screenshot: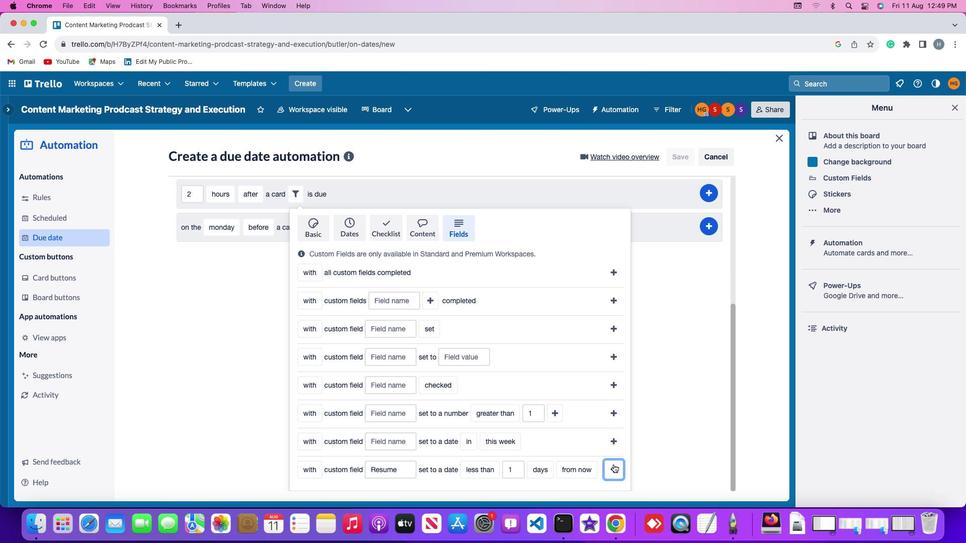 
Action: Mouse moved to (714, 400)
Screenshot: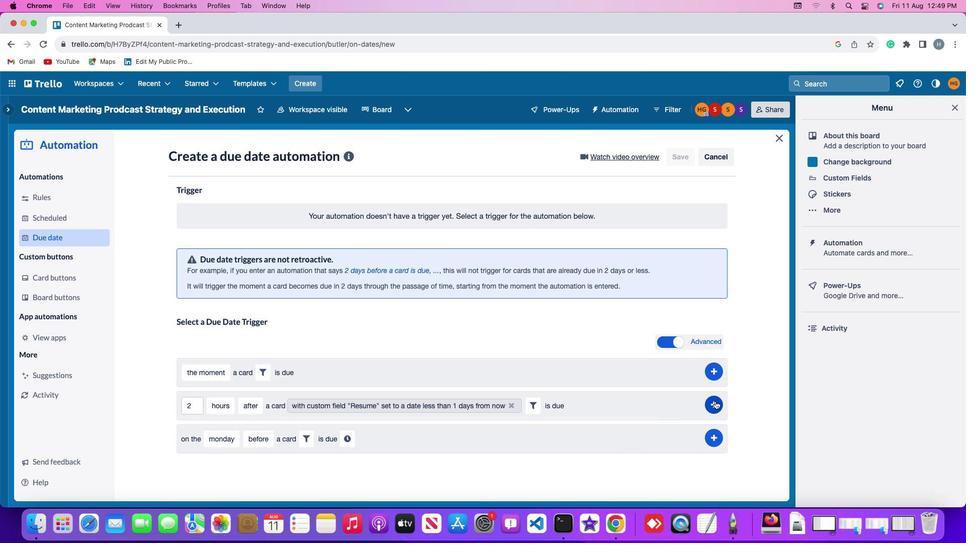 
Action: Mouse pressed left at (714, 400)
Screenshot: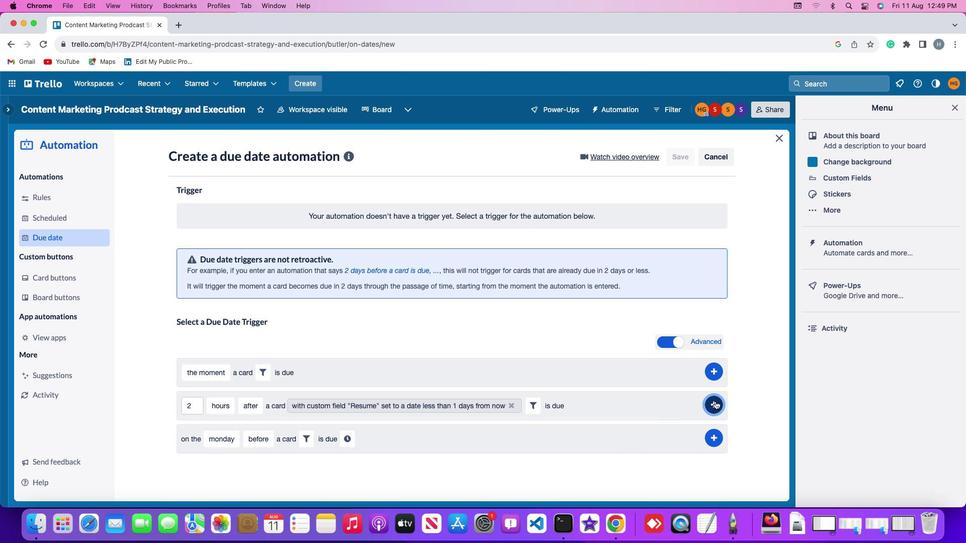 
Action: Mouse moved to (752, 308)
Screenshot: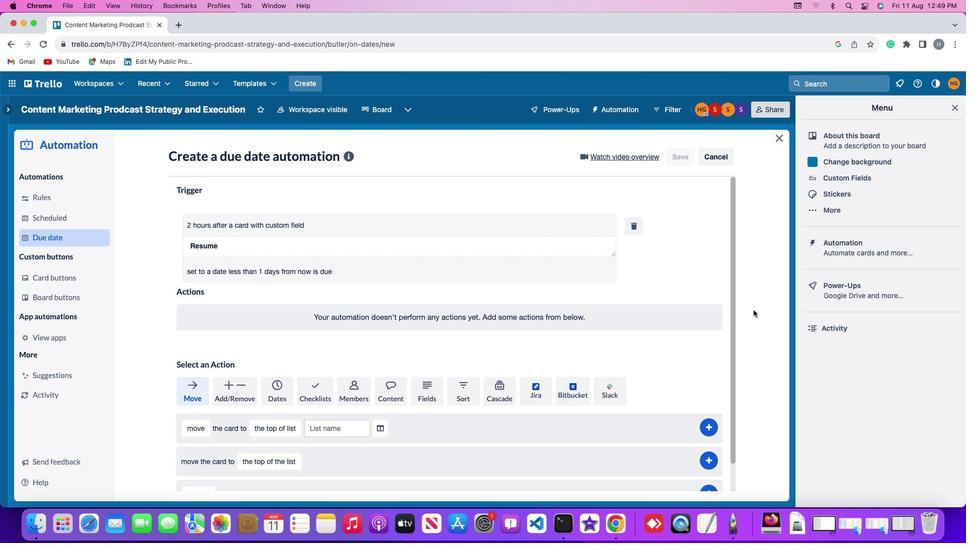 
